 Task: Find connections with filter location San Diego with filter topic #Entrepreneurswith filter profile language German with filter current company Flipkart with filter school Godavari Institute of Engineering & Technology (GIET), NH-5, Chaitanya nagar, Velaguvanda Village, Rajanagaram(M),Rajahmundry,PIN- 533296 (CC-55) with filter industry Apparel Manufacturing with filter service category Graphic Design with filter keywords title Recruiter
Action: Mouse moved to (565, 74)
Screenshot: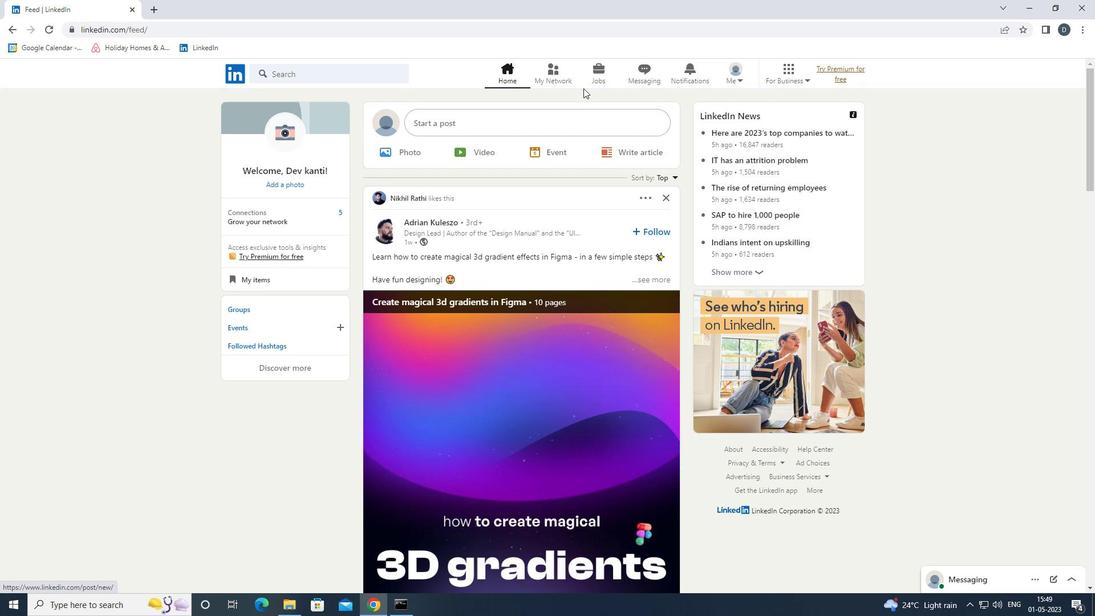 
Action: Mouse pressed left at (565, 74)
Screenshot: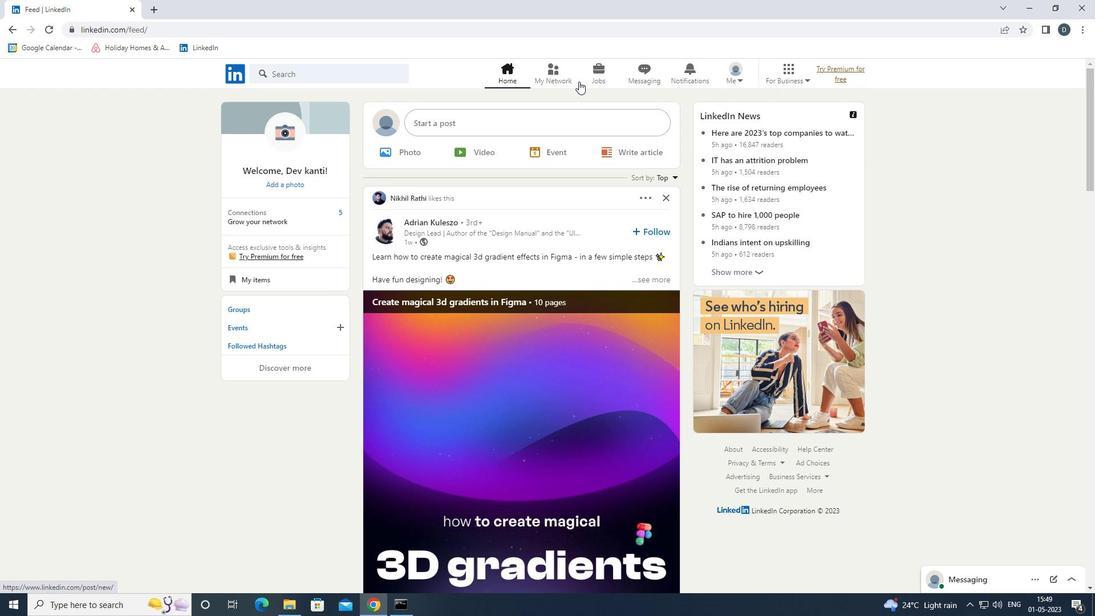 
Action: Mouse moved to (376, 136)
Screenshot: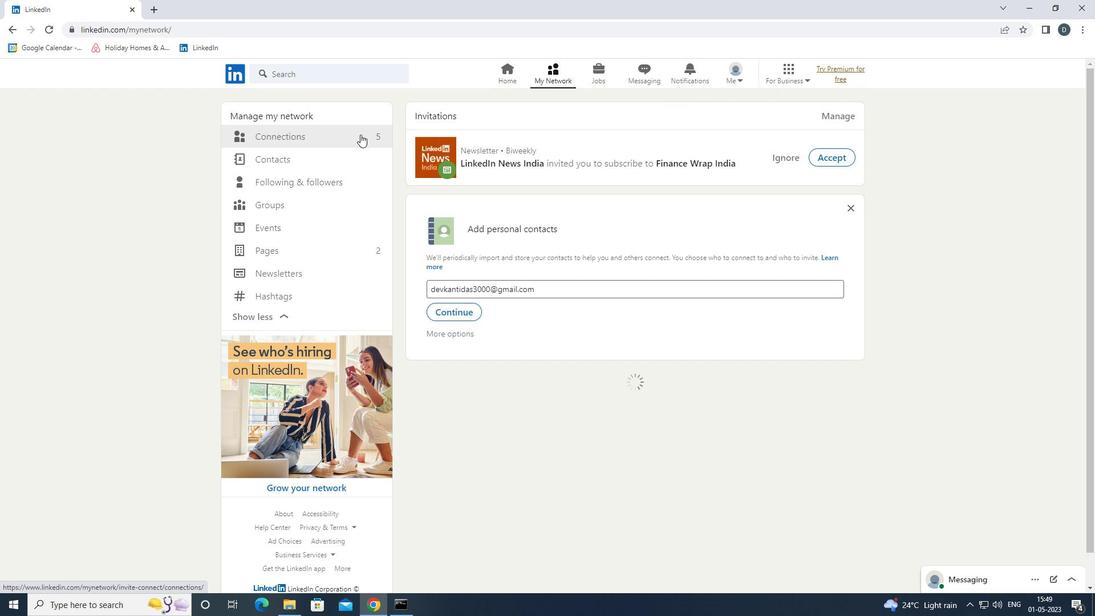 
Action: Mouse pressed left at (376, 136)
Screenshot: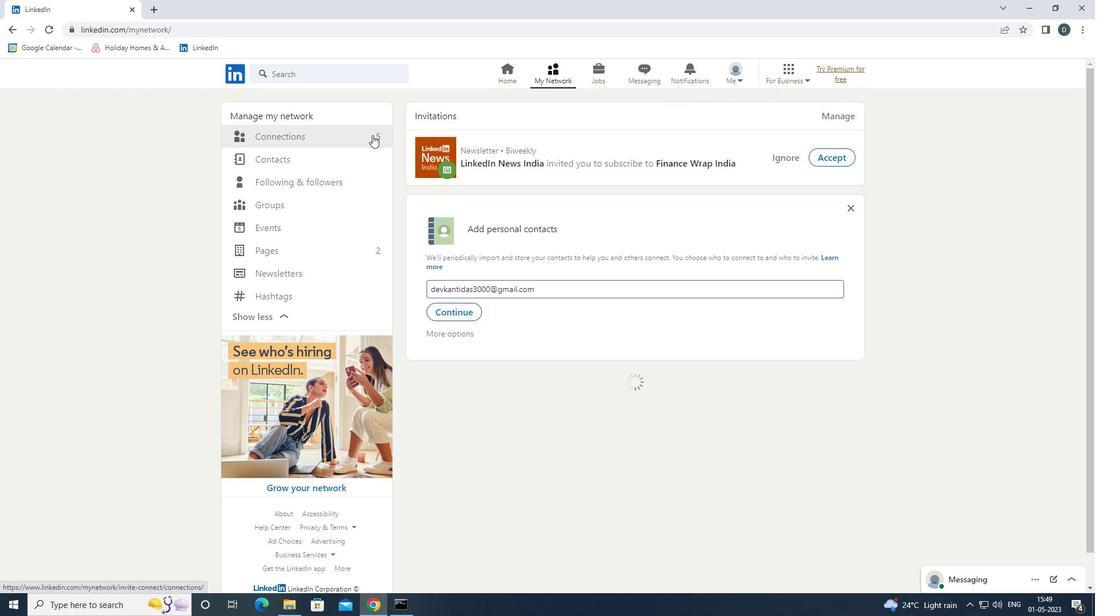 
Action: Mouse moved to (619, 139)
Screenshot: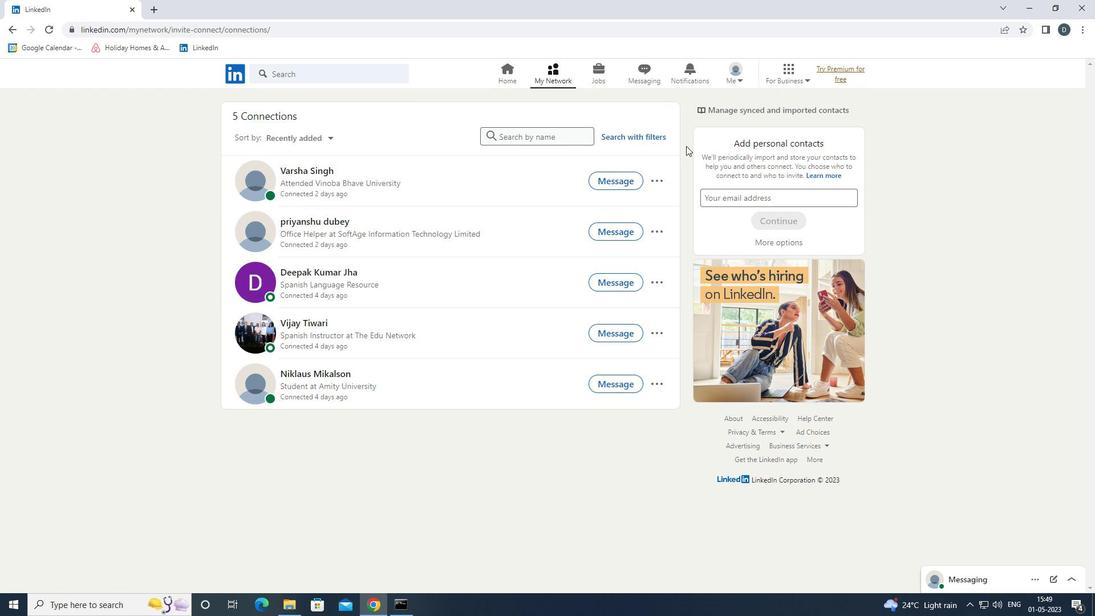 
Action: Mouse pressed left at (619, 139)
Screenshot: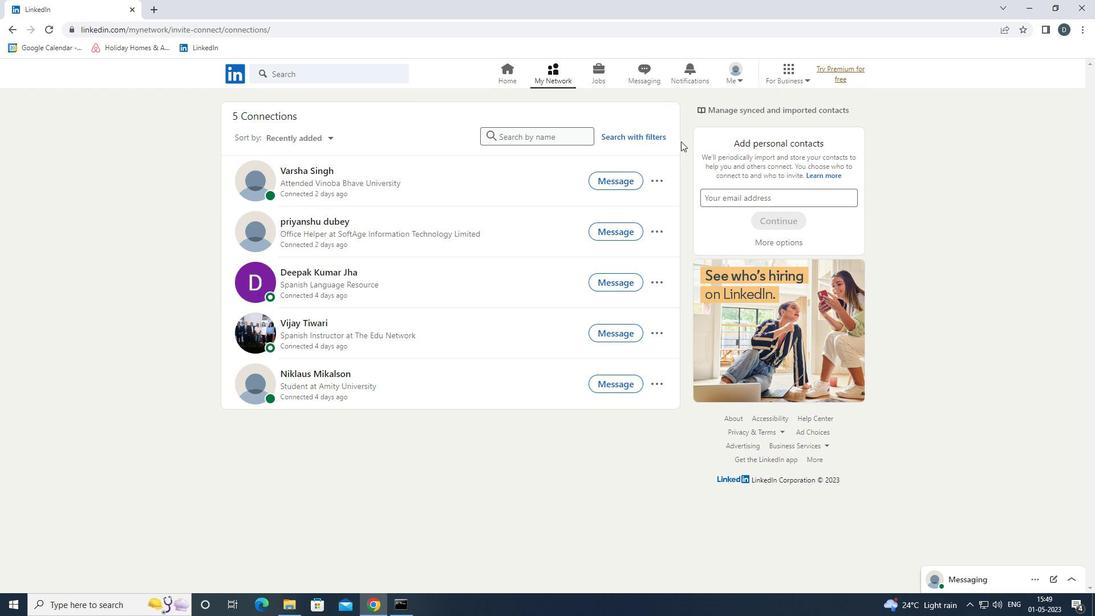 
Action: Mouse moved to (586, 105)
Screenshot: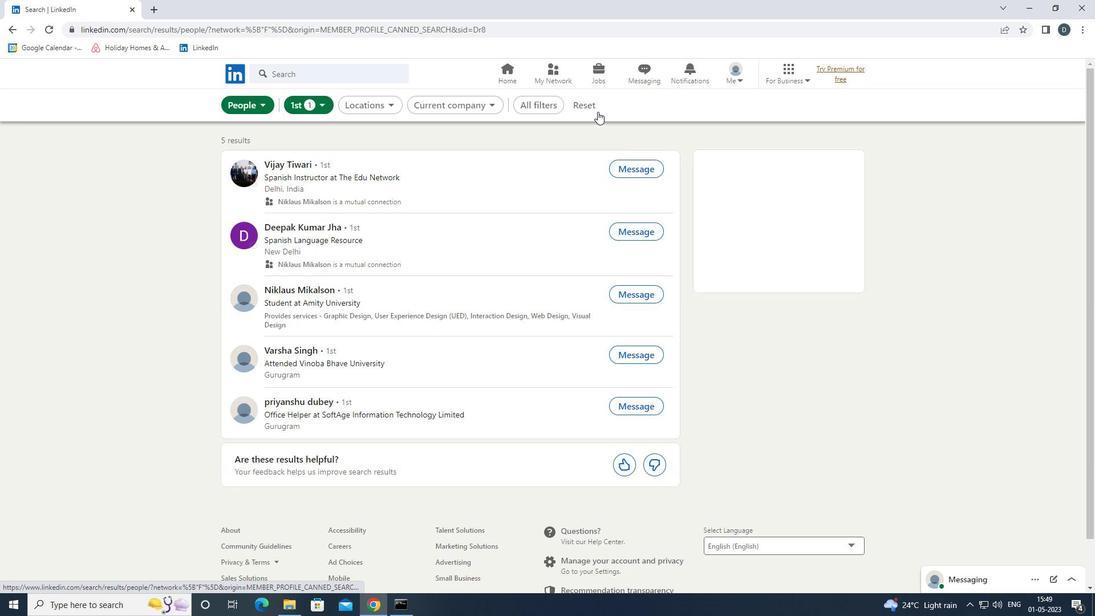 
Action: Mouse pressed left at (586, 105)
Screenshot: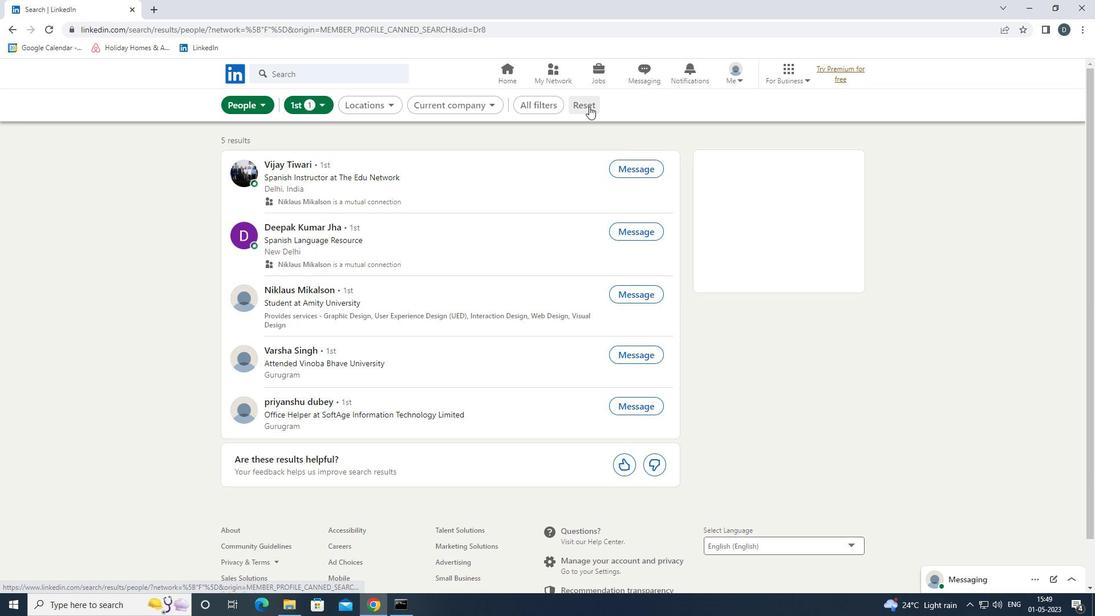 
Action: Mouse moved to (565, 105)
Screenshot: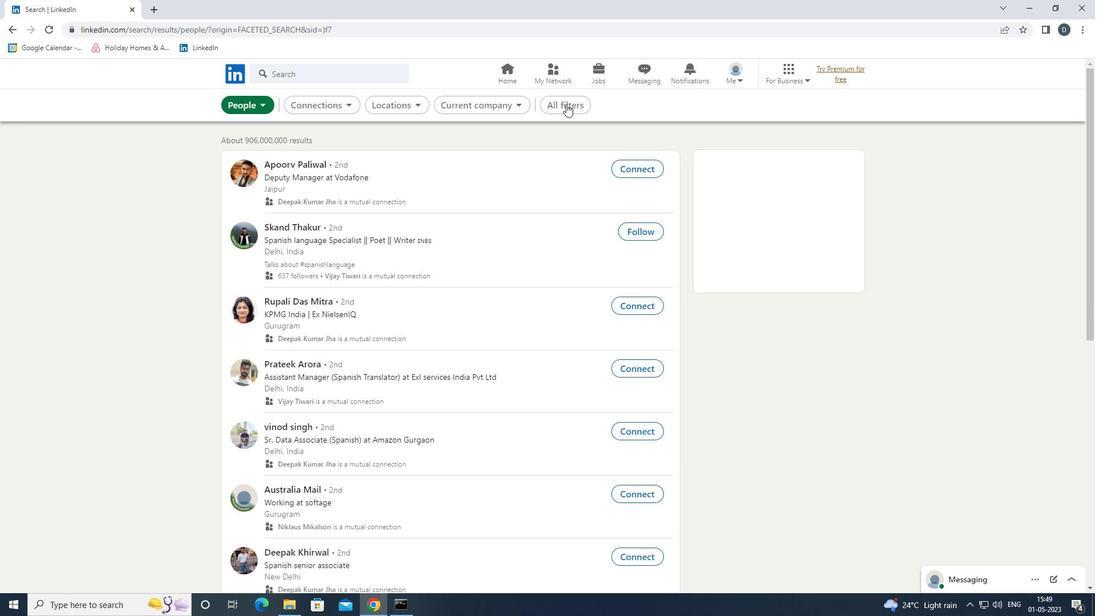 
Action: Mouse pressed left at (565, 105)
Screenshot: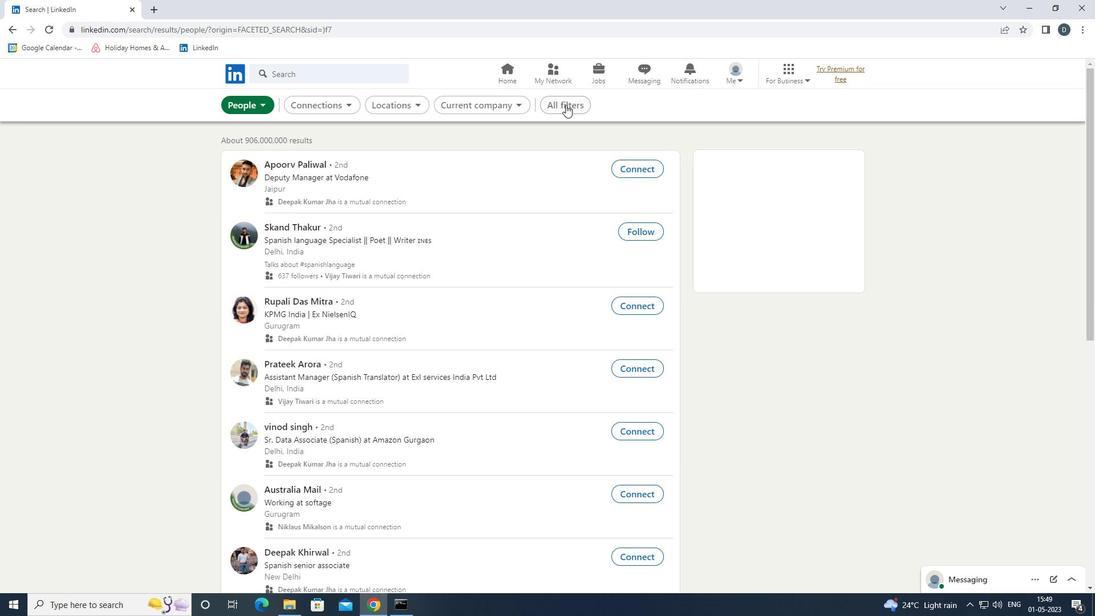 
Action: Mouse moved to (925, 336)
Screenshot: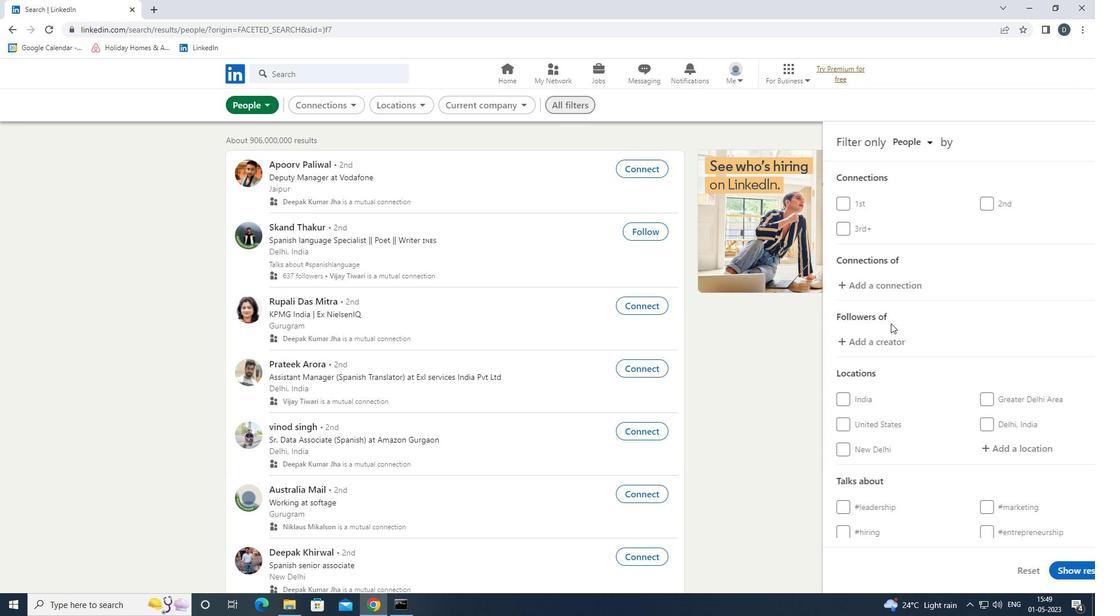 
Action: Mouse scrolled (925, 336) with delta (0, 0)
Screenshot: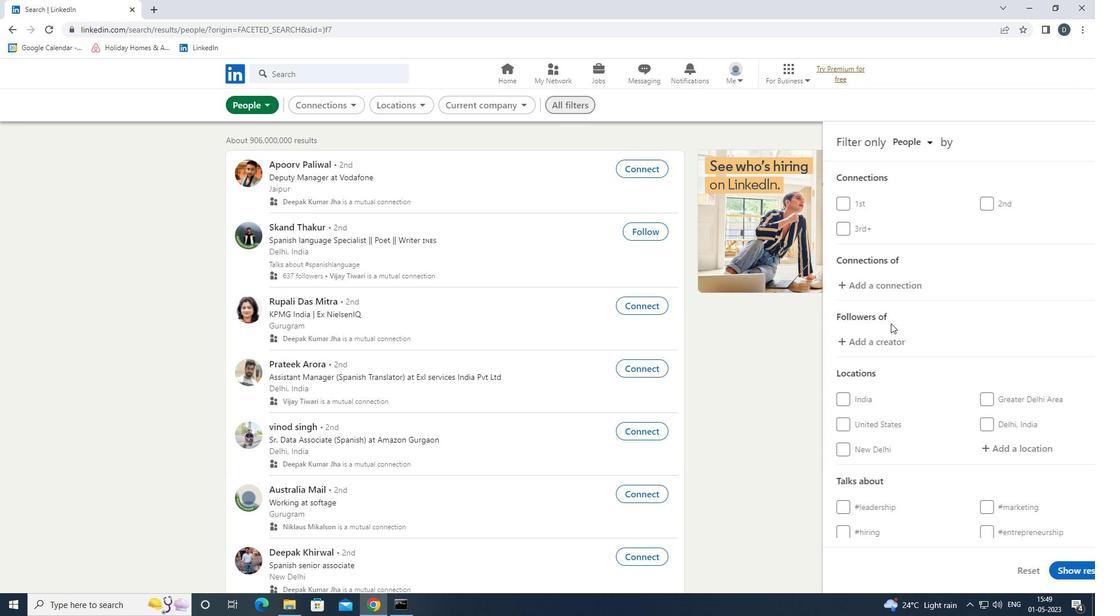 
Action: Mouse moved to (926, 338)
Screenshot: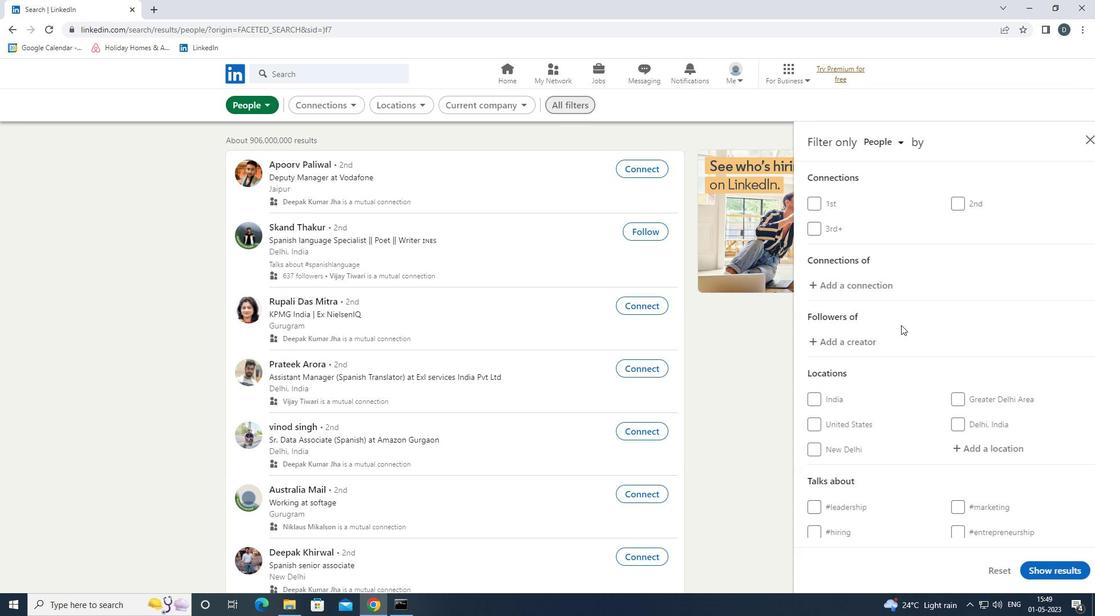 
Action: Mouse scrolled (926, 337) with delta (0, 0)
Screenshot: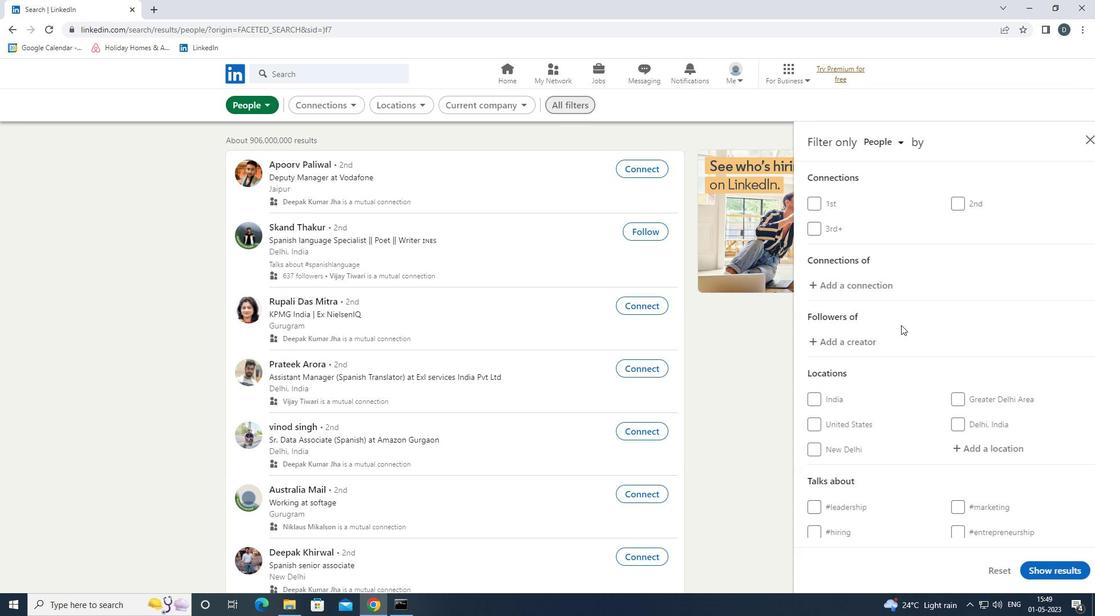 
Action: Mouse moved to (987, 326)
Screenshot: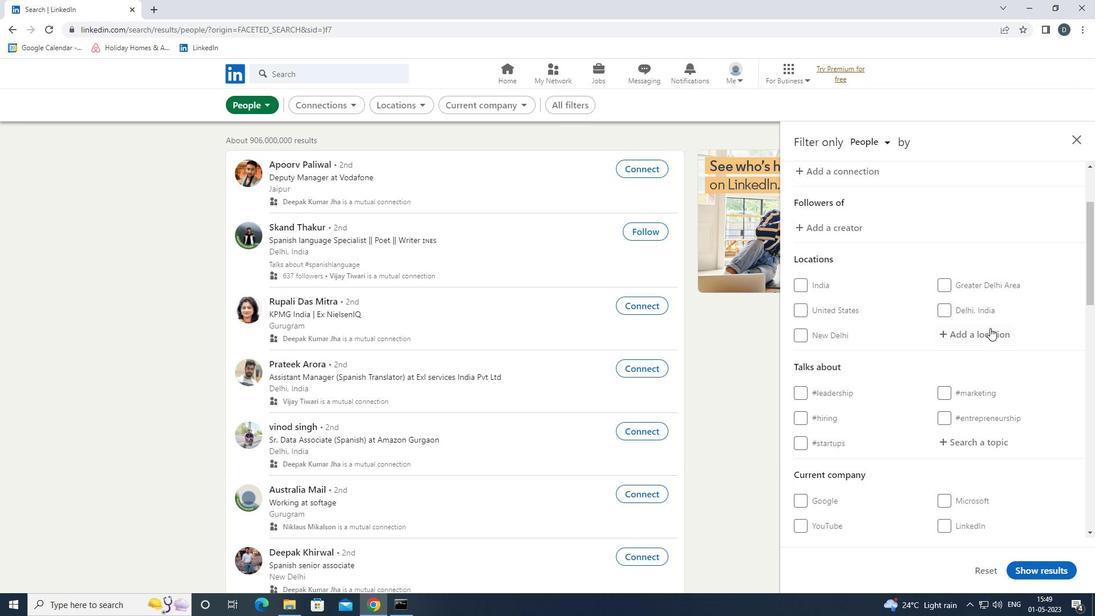 
Action: Mouse pressed left at (987, 326)
Screenshot: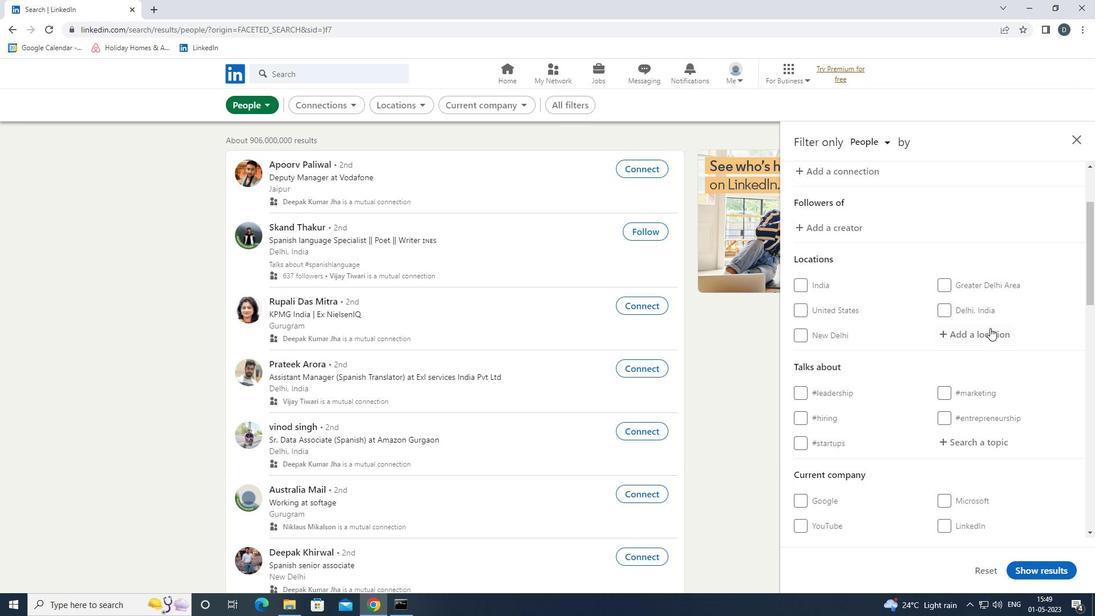 
Action: Mouse moved to (979, 342)
Screenshot: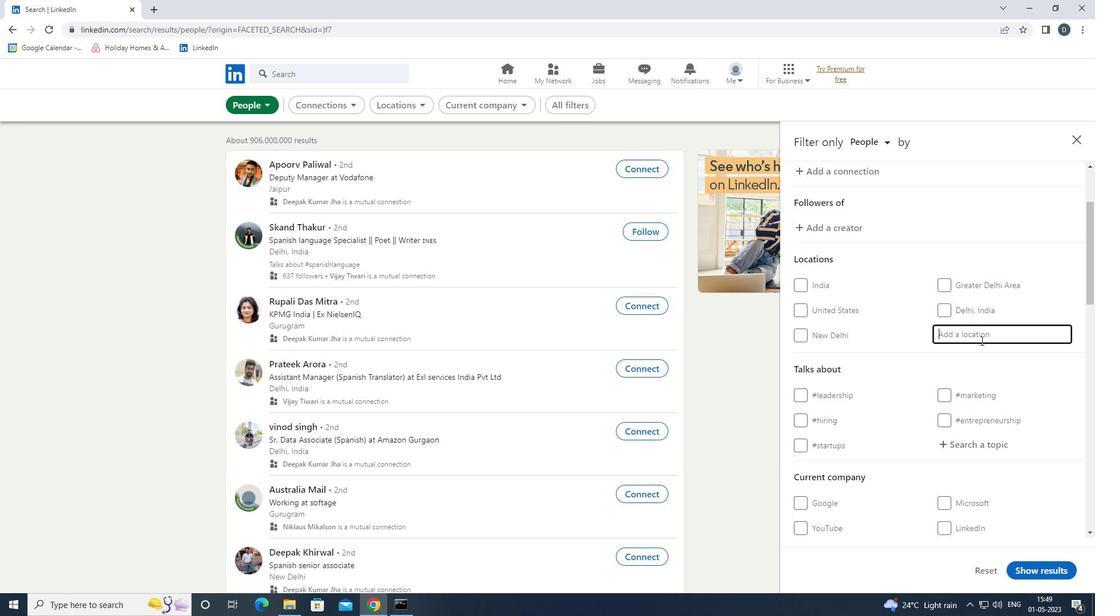 
Action: Key pressed <Key.shift>SAN<Key.space><Key.shift>DIEGO<Key.down><Key.enter>
Screenshot: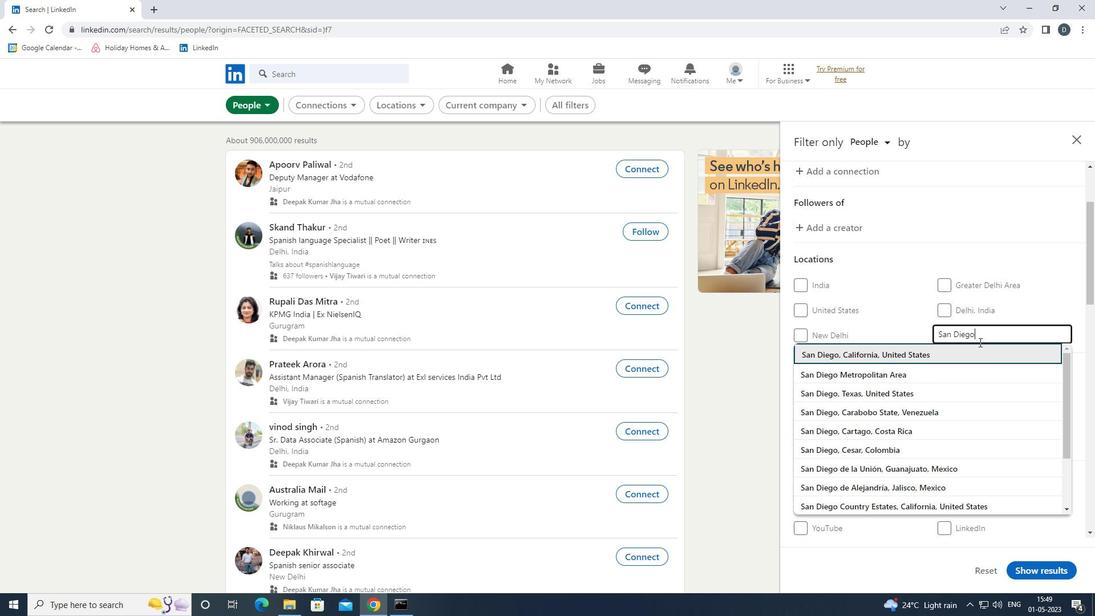 
Action: Mouse scrolled (979, 341) with delta (0, 0)
Screenshot: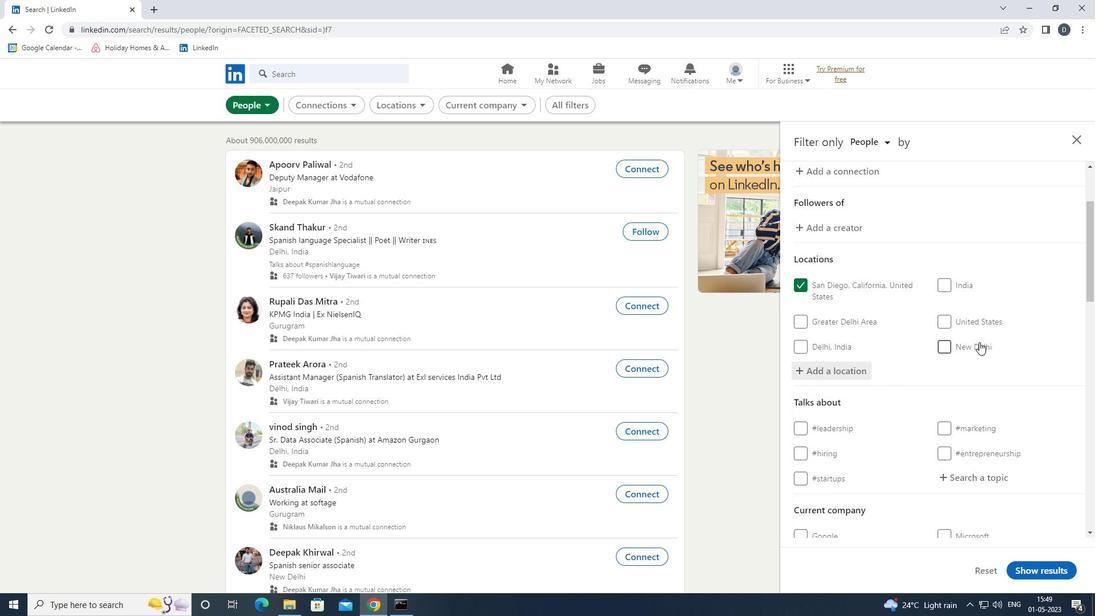 
Action: Mouse scrolled (979, 341) with delta (0, 0)
Screenshot: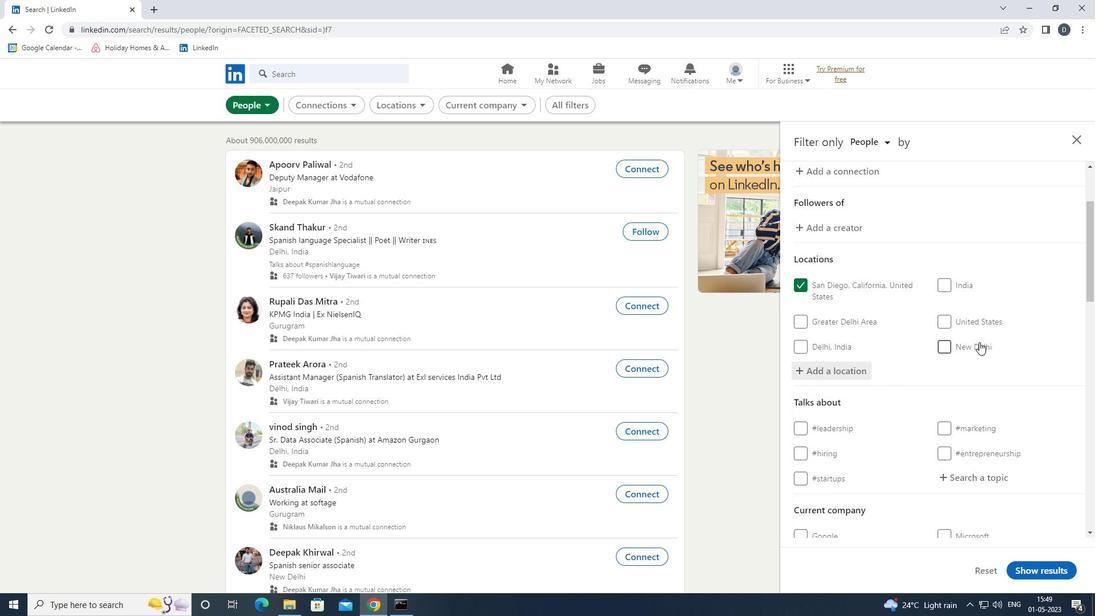 
Action: Mouse moved to (969, 369)
Screenshot: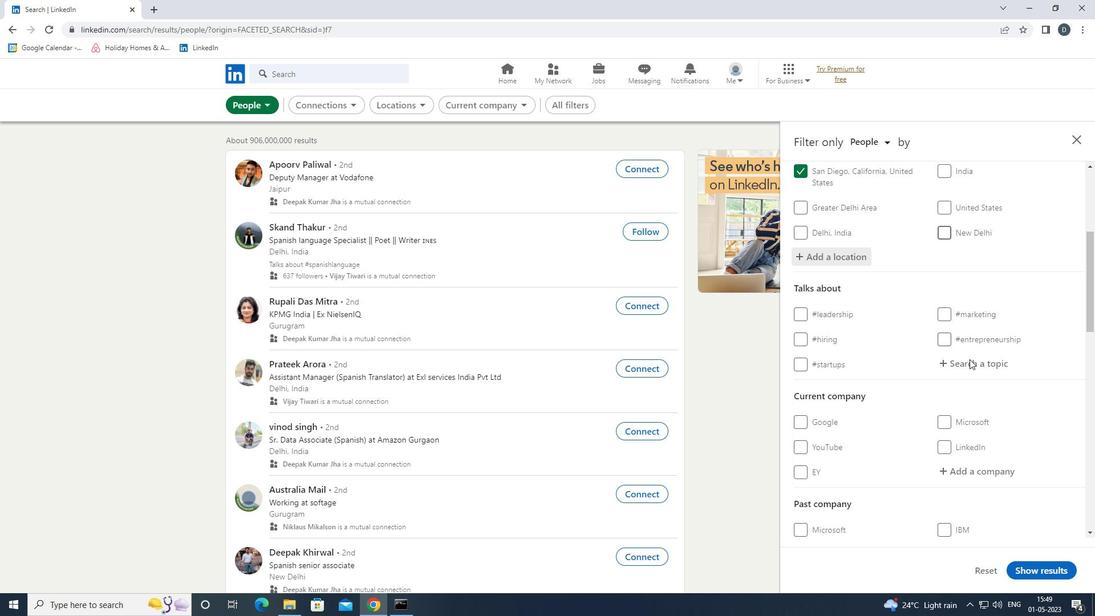 
Action: Mouse pressed left at (969, 369)
Screenshot: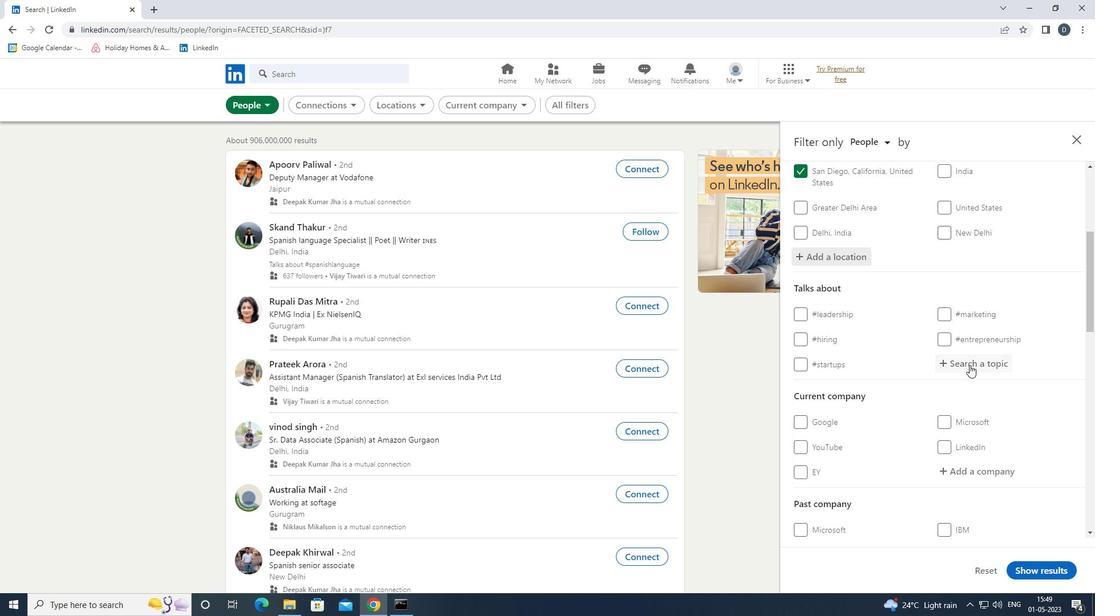 
Action: Key pressed <Key.shift><Key.shift>ENTREPRENEUR
Screenshot: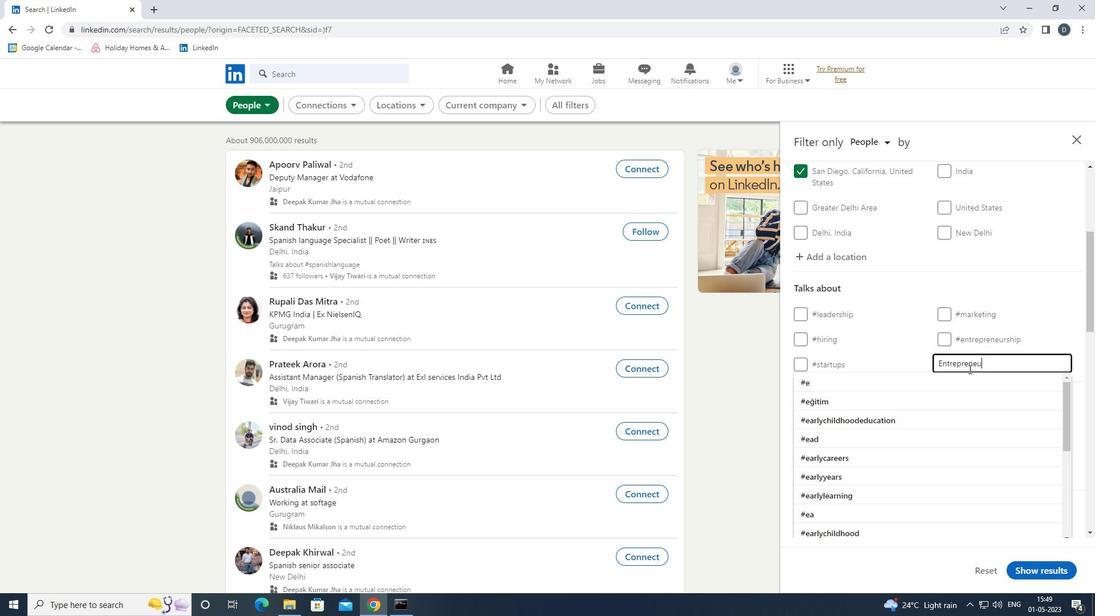 
Action: Mouse moved to (955, 375)
Screenshot: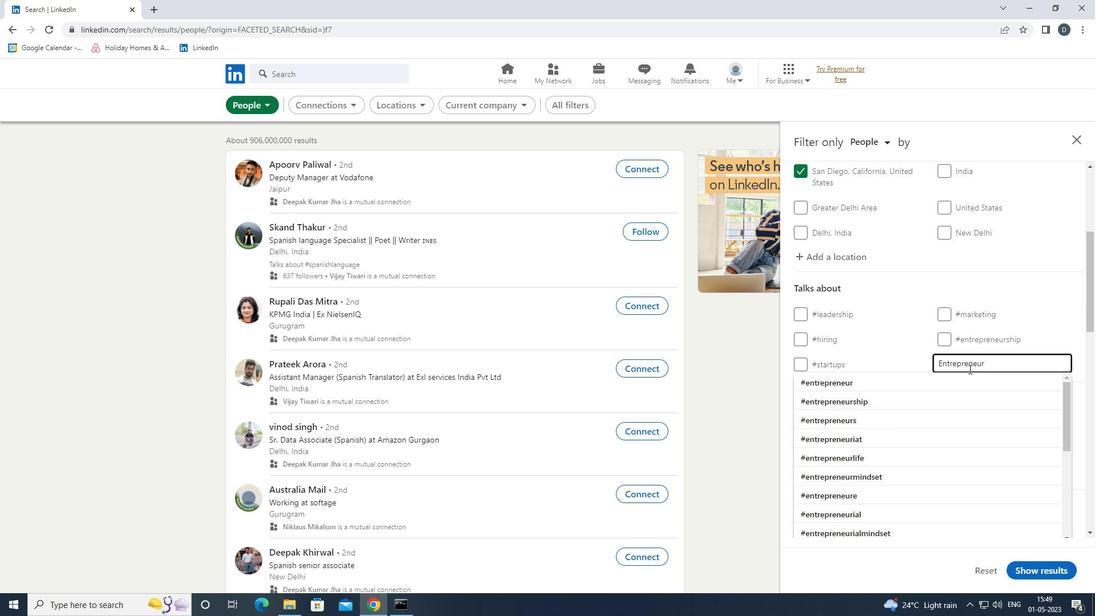 
Action: Mouse pressed left at (955, 375)
Screenshot: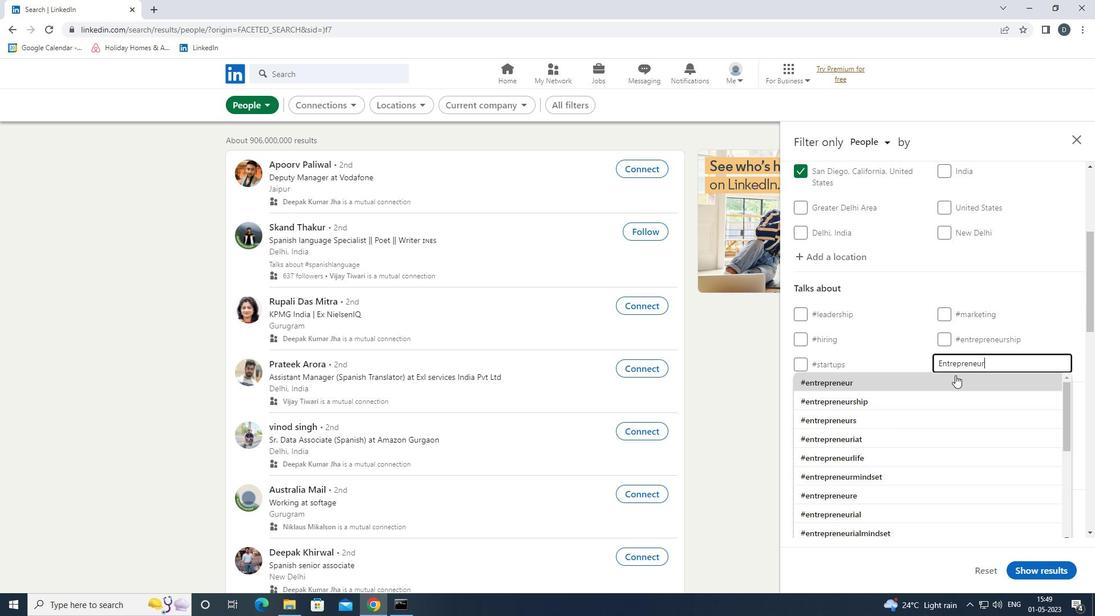 
Action: Mouse scrolled (955, 374) with delta (0, 0)
Screenshot: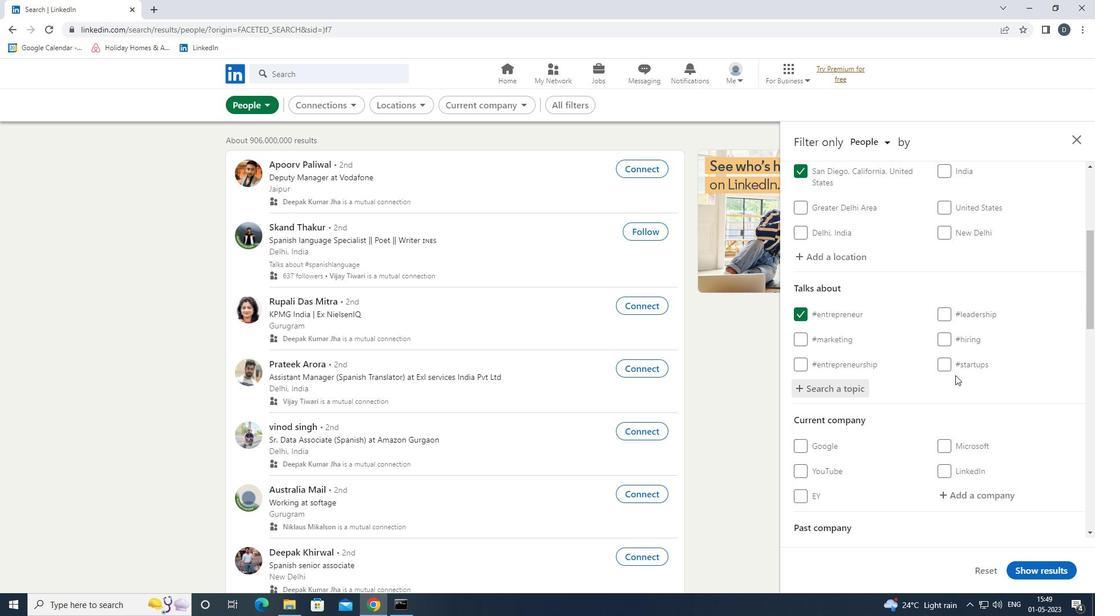 
Action: Mouse scrolled (955, 374) with delta (0, 0)
Screenshot: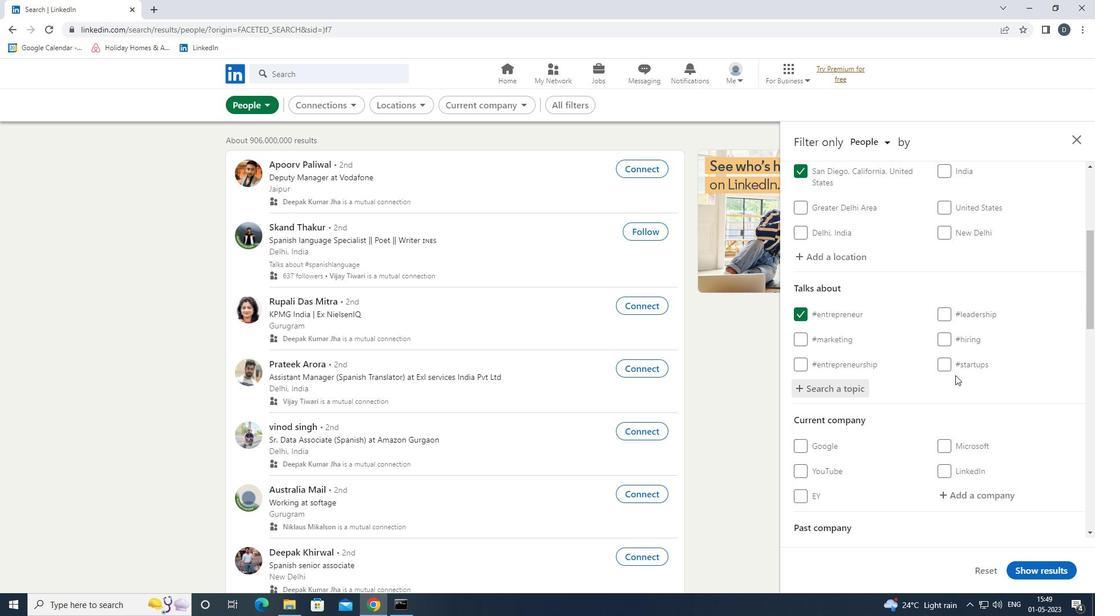 
Action: Mouse scrolled (955, 374) with delta (0, 0)
Screenshot: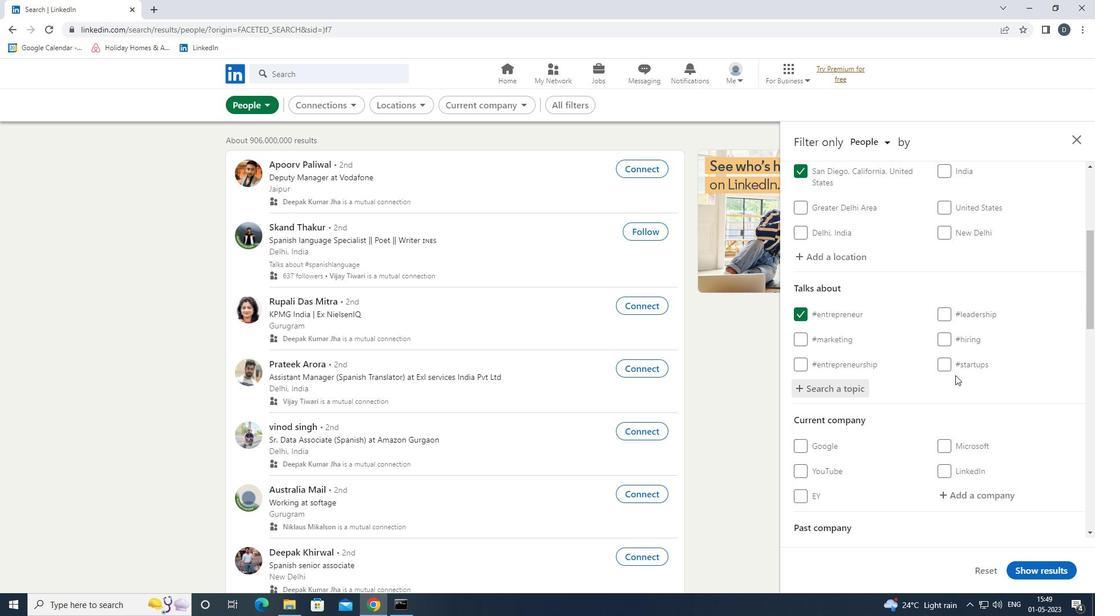 
Action: Mouse scrolled (955, 374) with delta (0, 0)
Screenshot: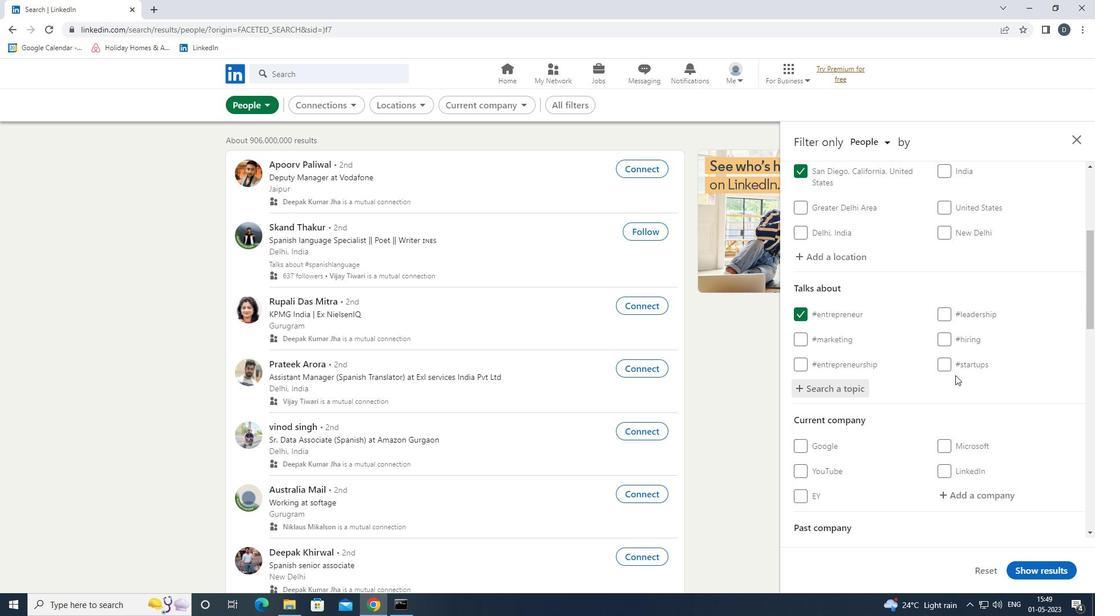 
Action: Mouse moved to (978, 336)
Screenshot: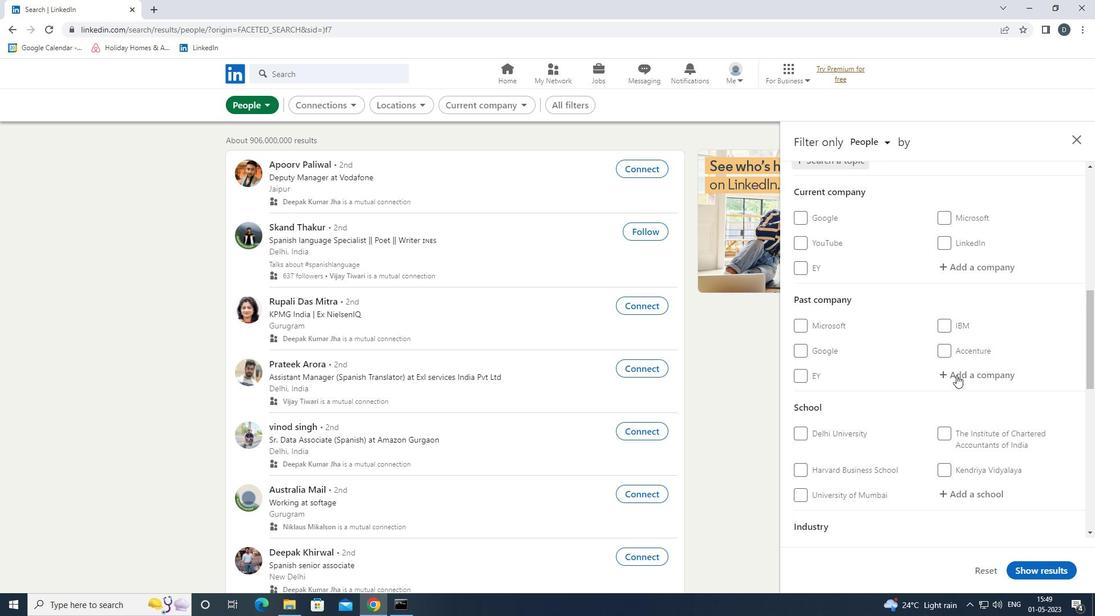 
Action: Mouse scrolled (978, 336) with delta (0, 0)
Screenshot: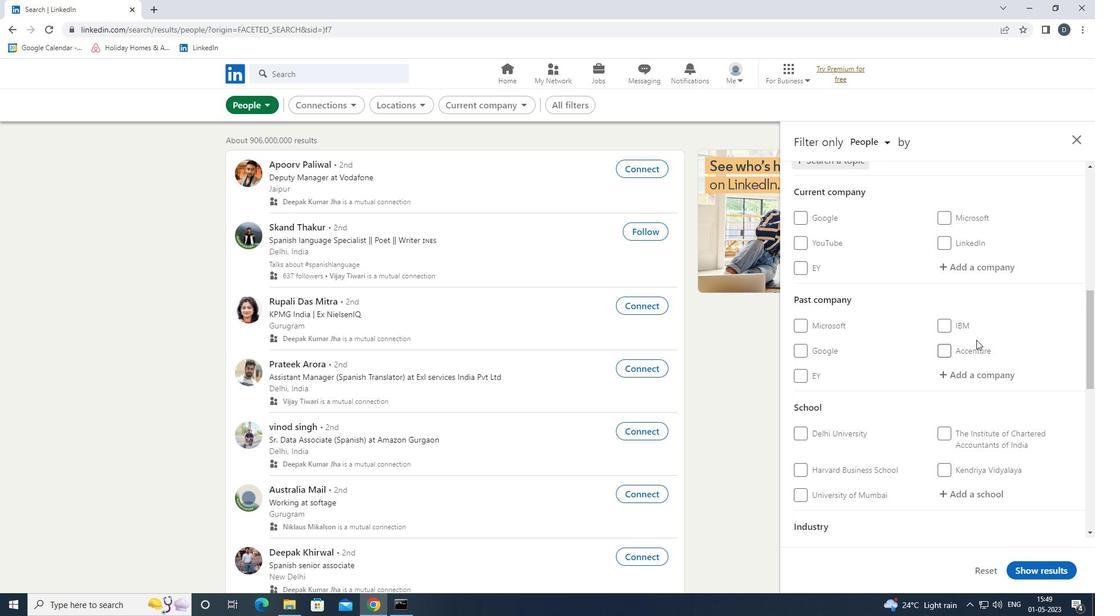 
Action: Mouse scrolled (978, 336) with delta (0, 0)
Screenshot: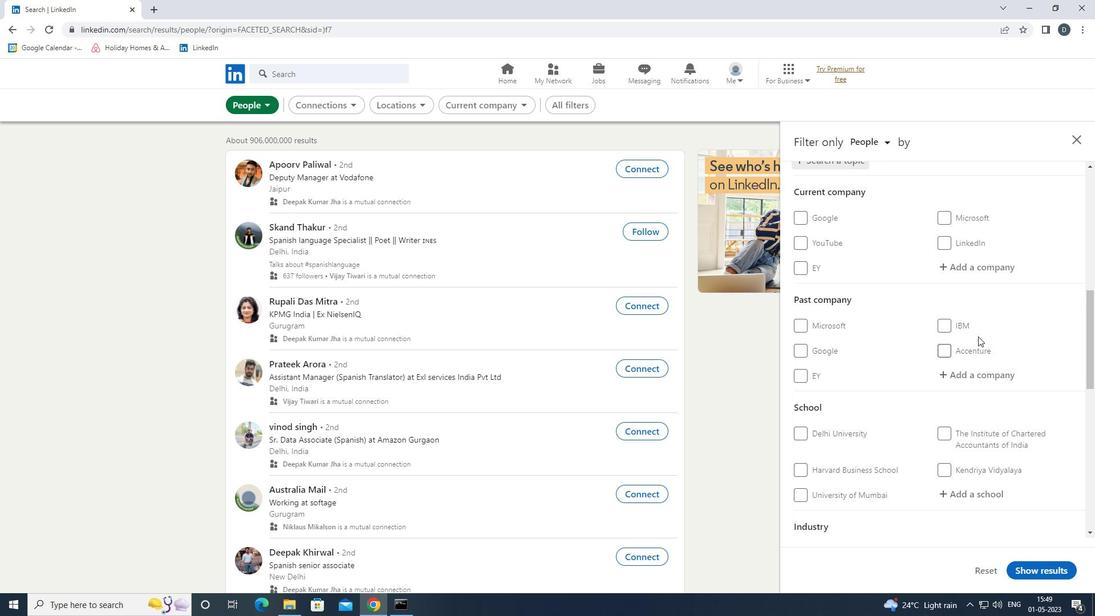 
Action: Mouse scrolled (978, 336) with delta (0, 0)
Screenshot: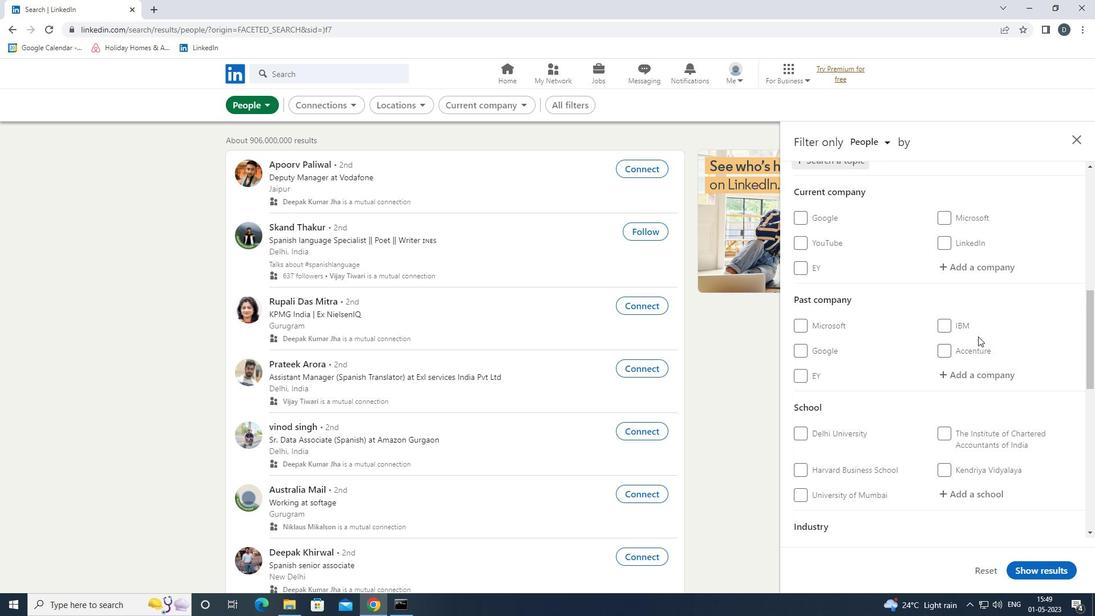 
Action: Mouse scrolled (978, 336) with delta (0, 0)
Screenshot: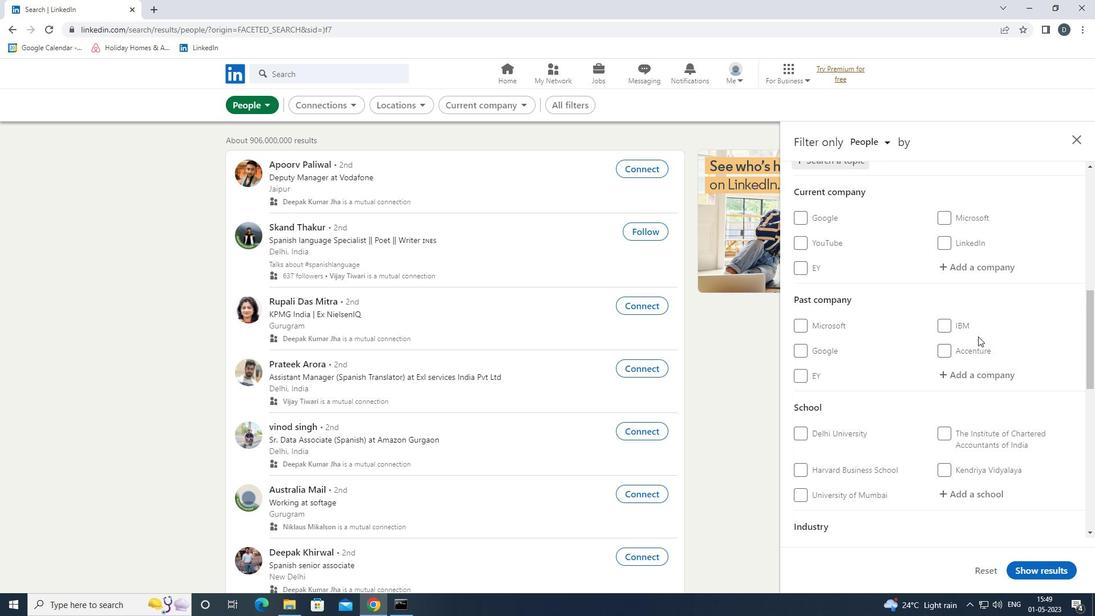 
Action: Mouse moved to (856, 401)
Screenshot: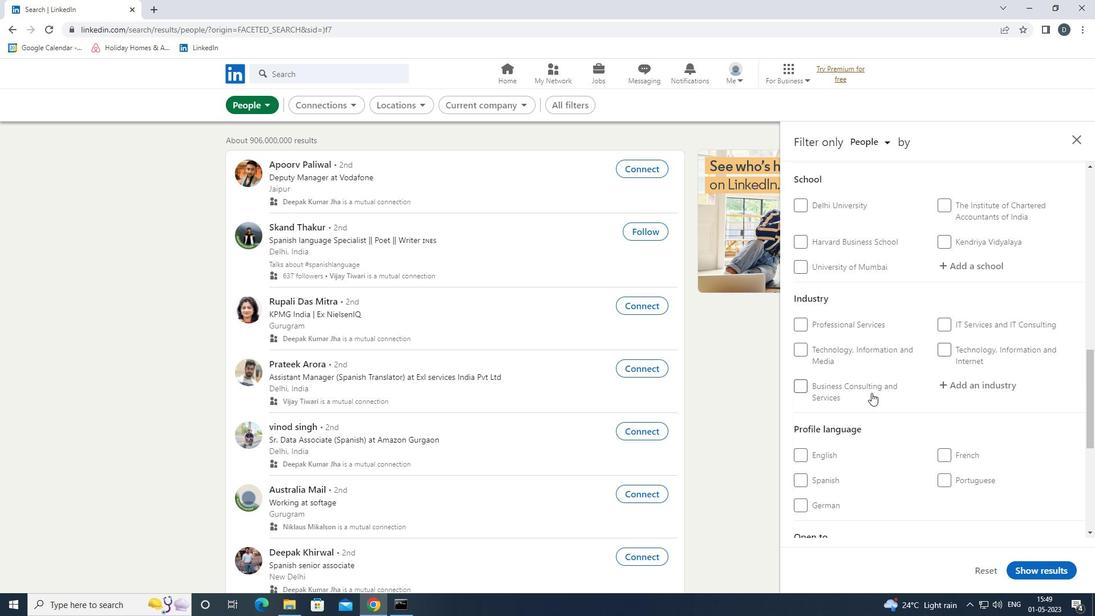 
Action: Mouse scrolled (856, 400) with delta (0, 0)
Screenshot: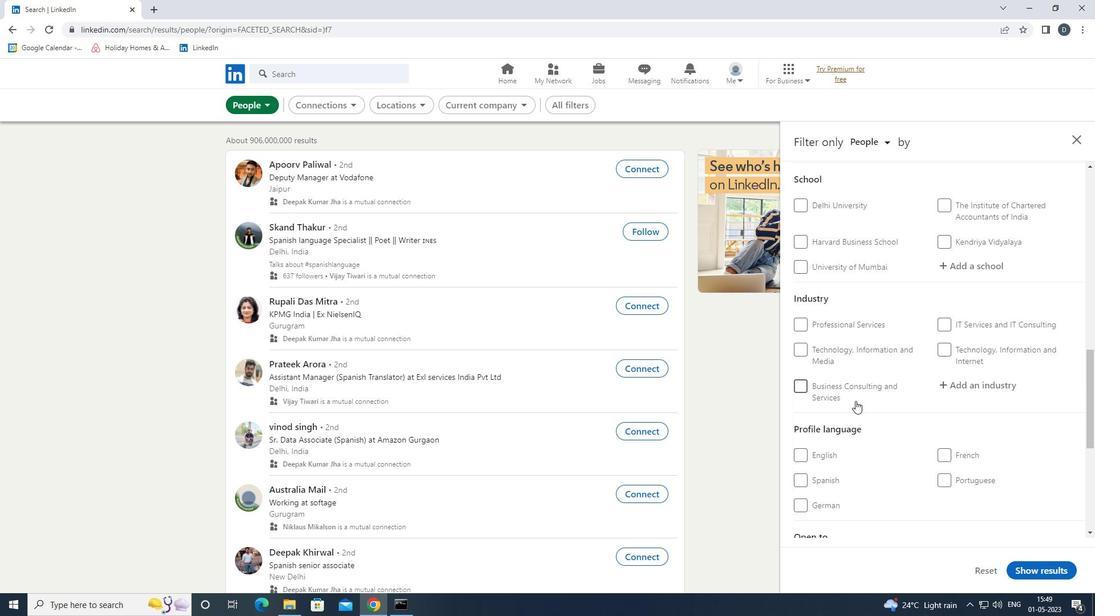 
Action: Mouse moved to (830, 448)
Screenshot: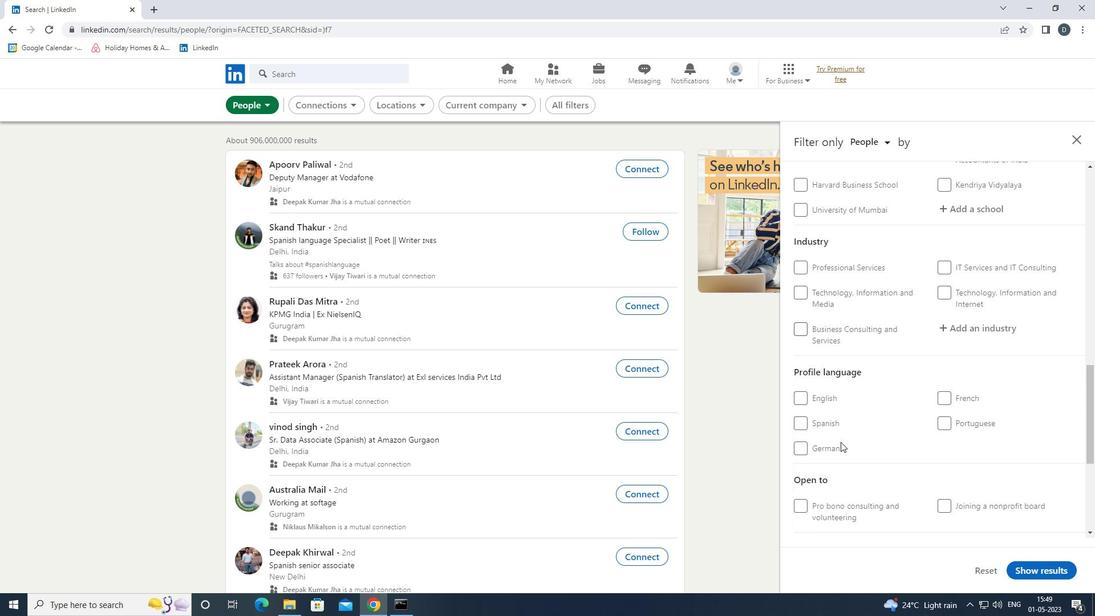 
Action: Mouse pressed left at (830, 448)
Screenshot: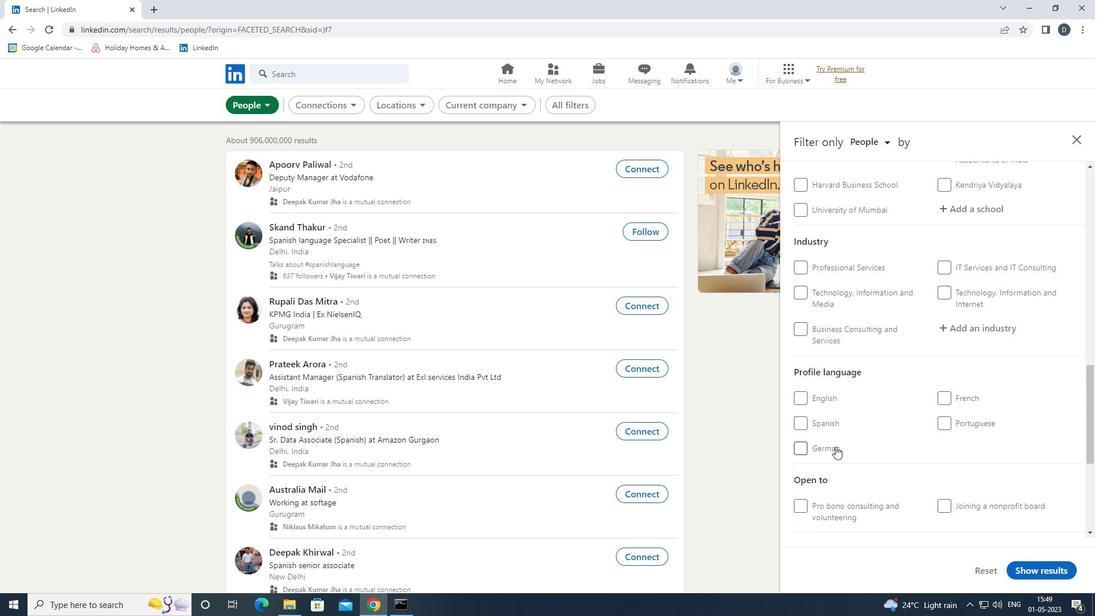 
Action: Mouse moved to (894, 436)
Screenshot: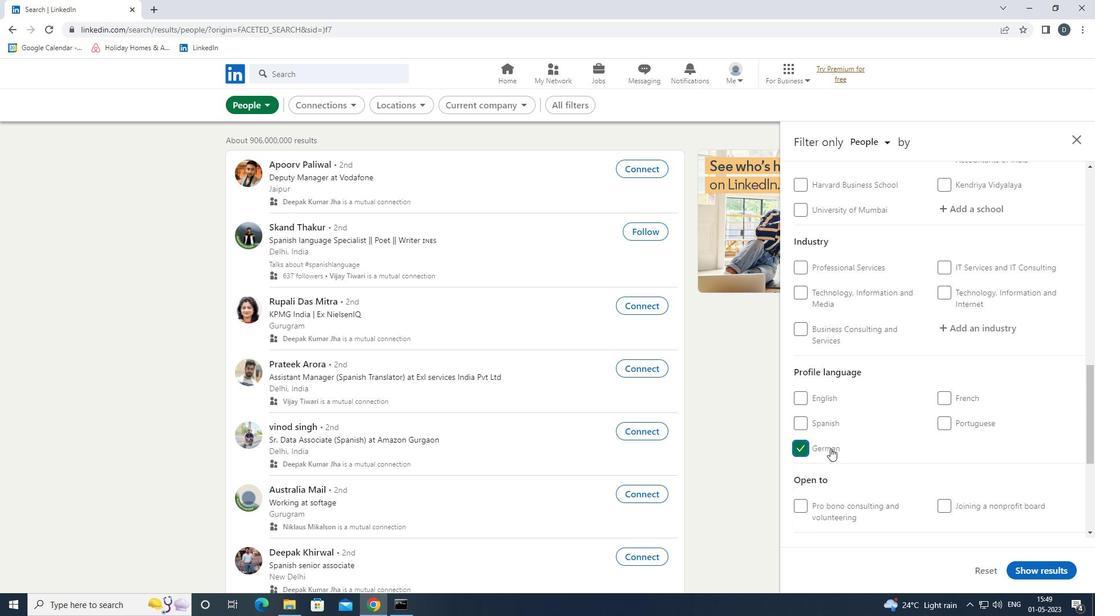 
Action: Mouse scrolled (894, 436) with delta (0, 0)
Screenshot: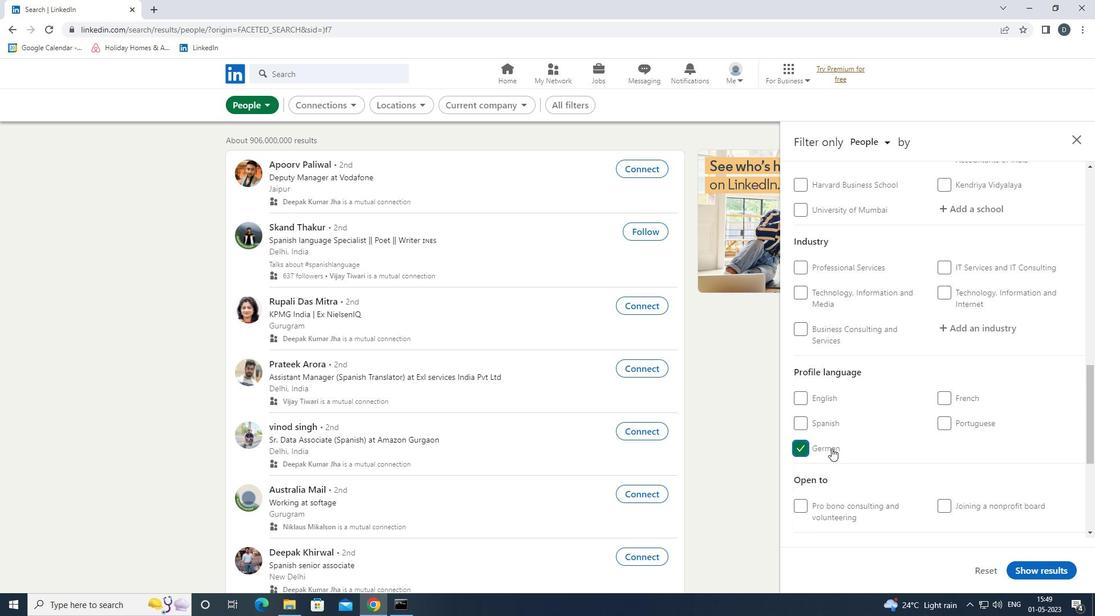 
Action: Mouse scrolled (894, 436) with delta (0, 0)
Screenshot: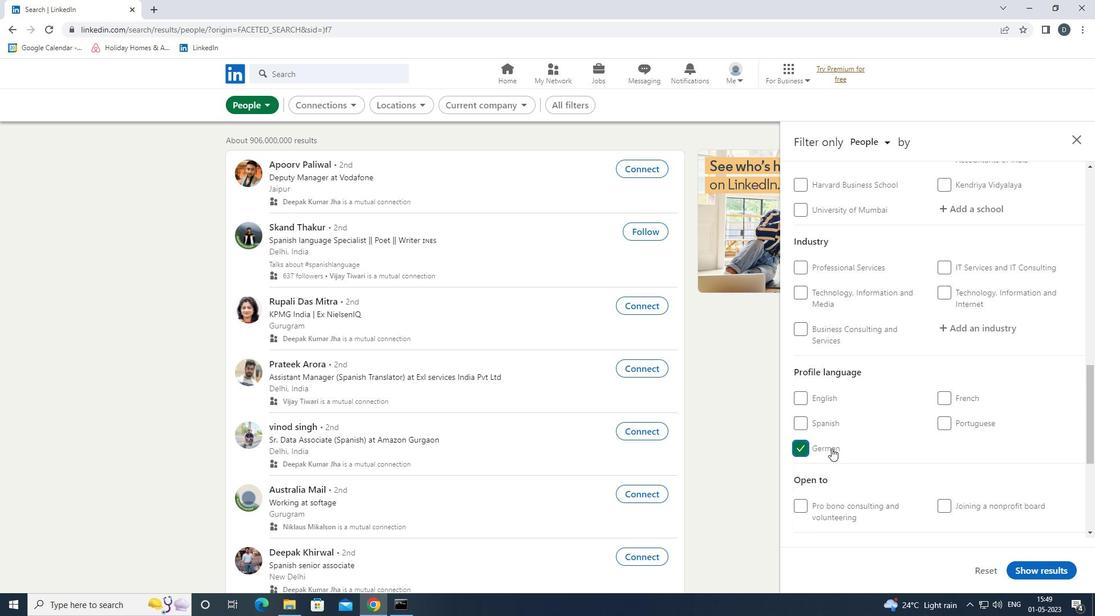 
Action: Mouse scrolled (894, 436) with delta (0, 0)
Screenshot: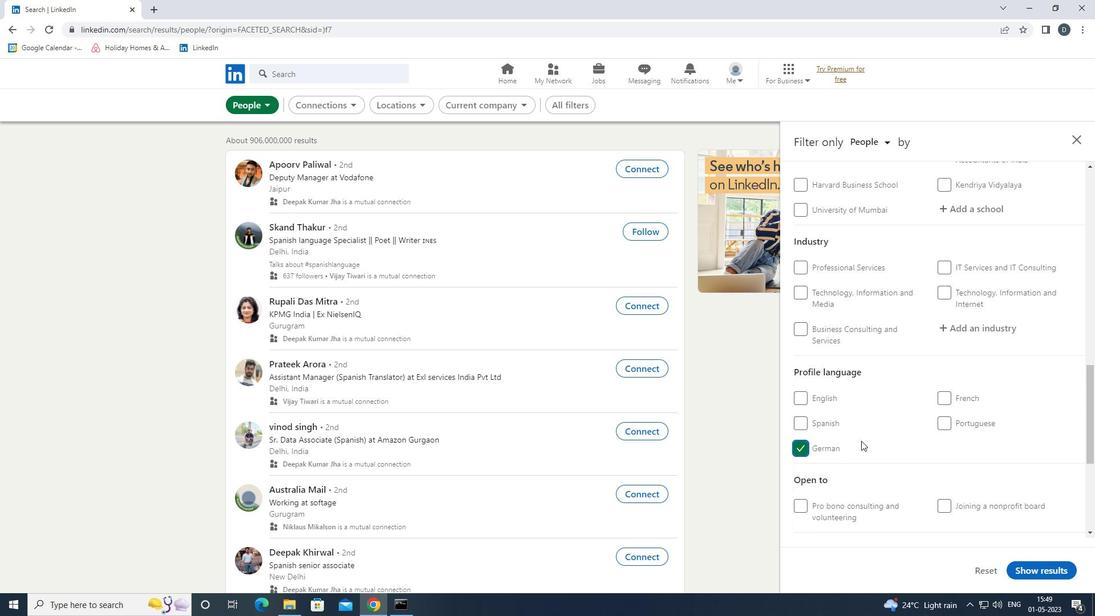 
Action: Mouse scrolled (894, 436) with delta (0, 0)
Screenshot: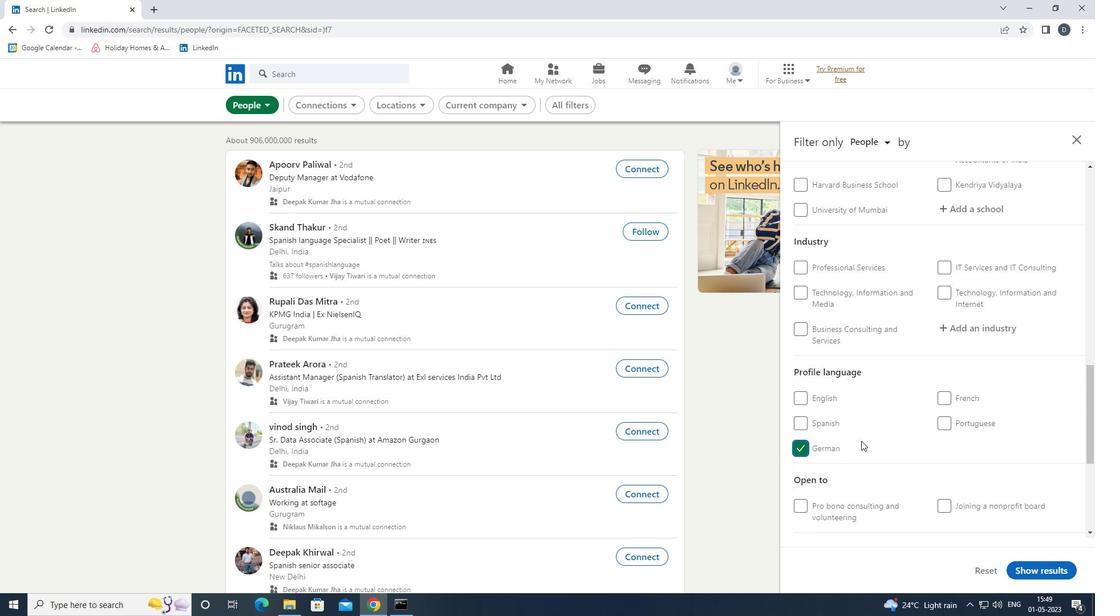 
Action: Mouse scrolled (894, 436) with delta (0, 0)
Screenshot: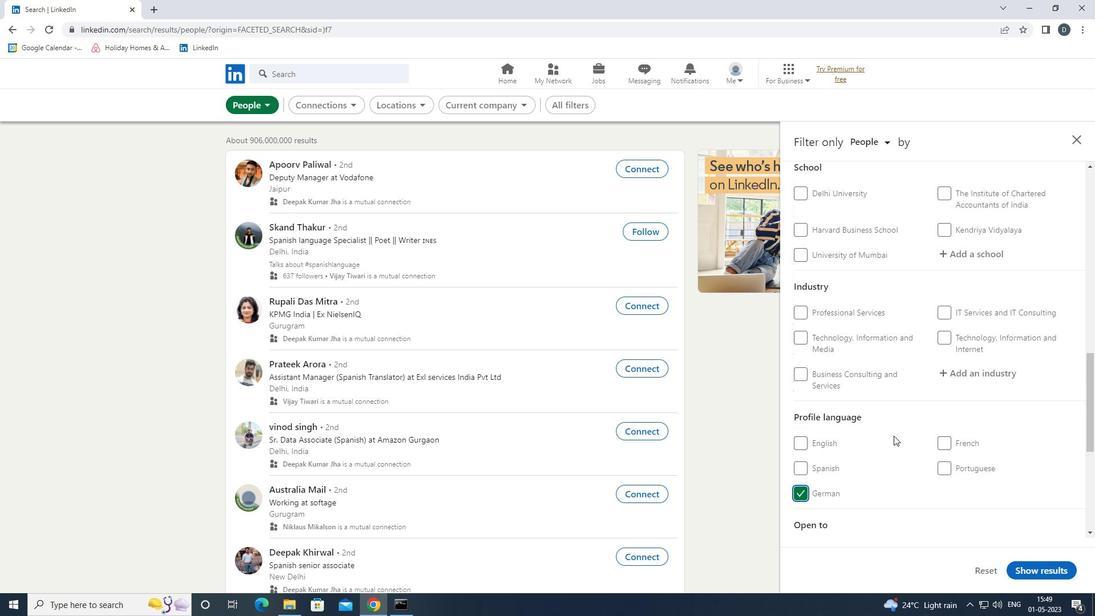 
Action: Mouse scrolled (894, 436) with delta (0, 0)
Screenshot: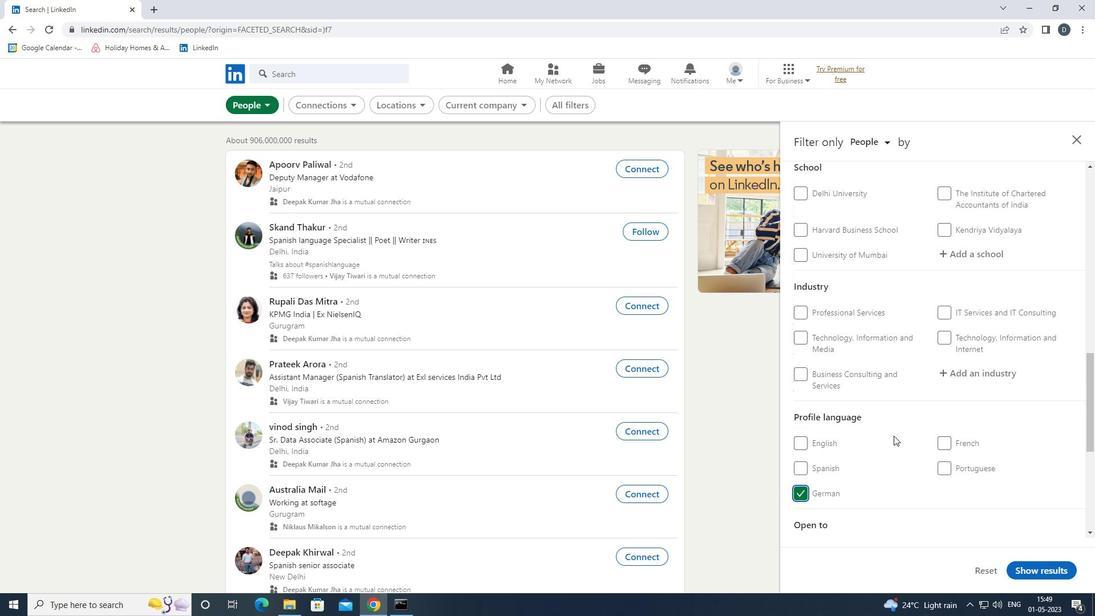 
Action: Mouse moved to (992, 325)
Screenshot: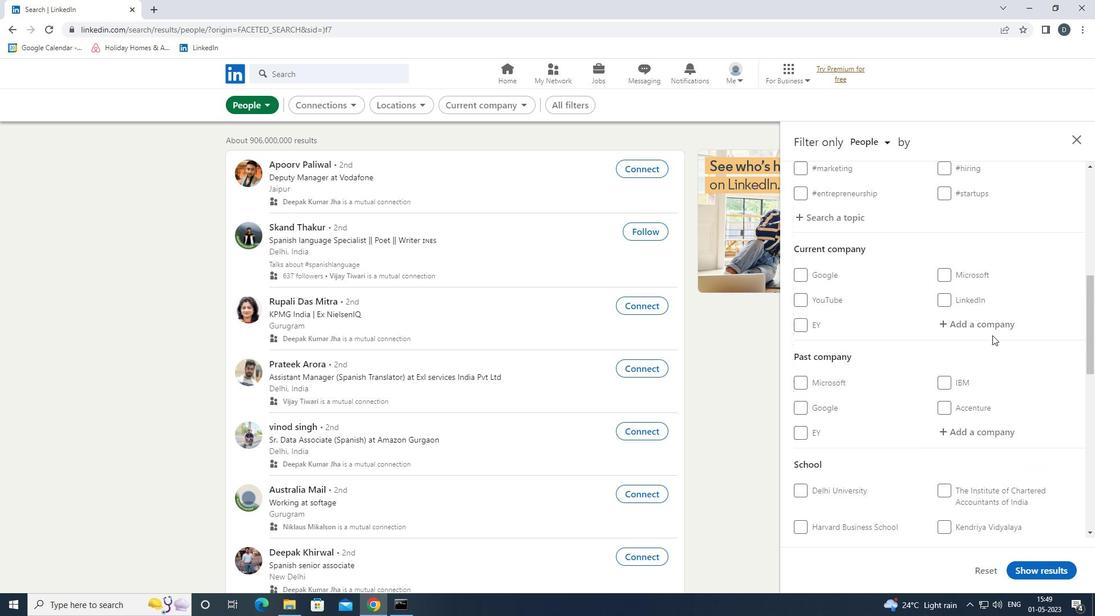 
Action: Mouse pressed left at (992, 325)
Screenshot: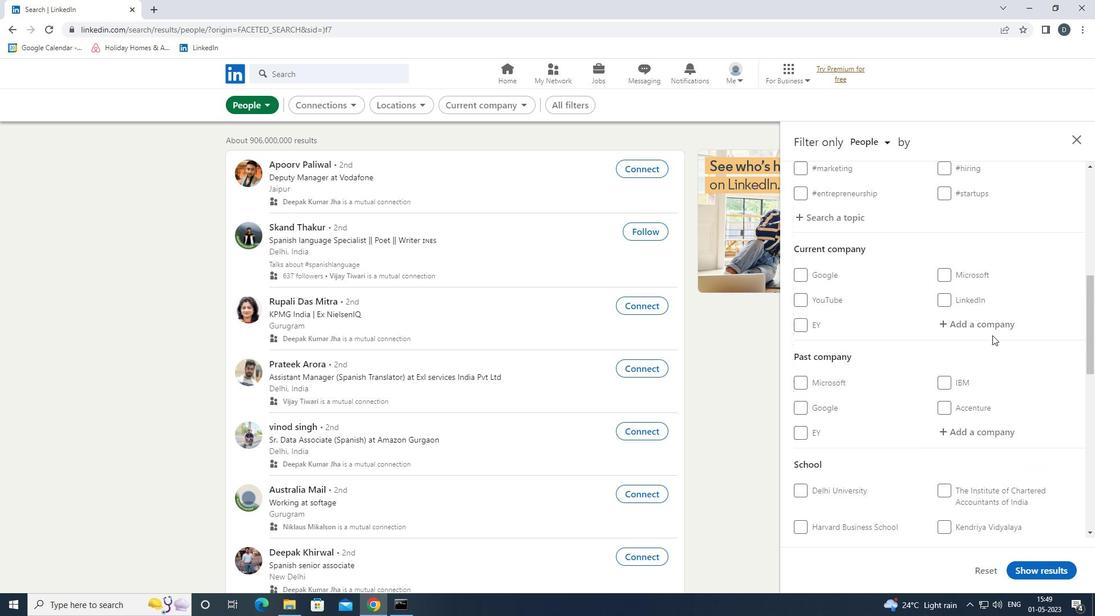 
Action: Key pressed <Key.shift>FLIPKART<Key.down><Key.enter>
Screenshot: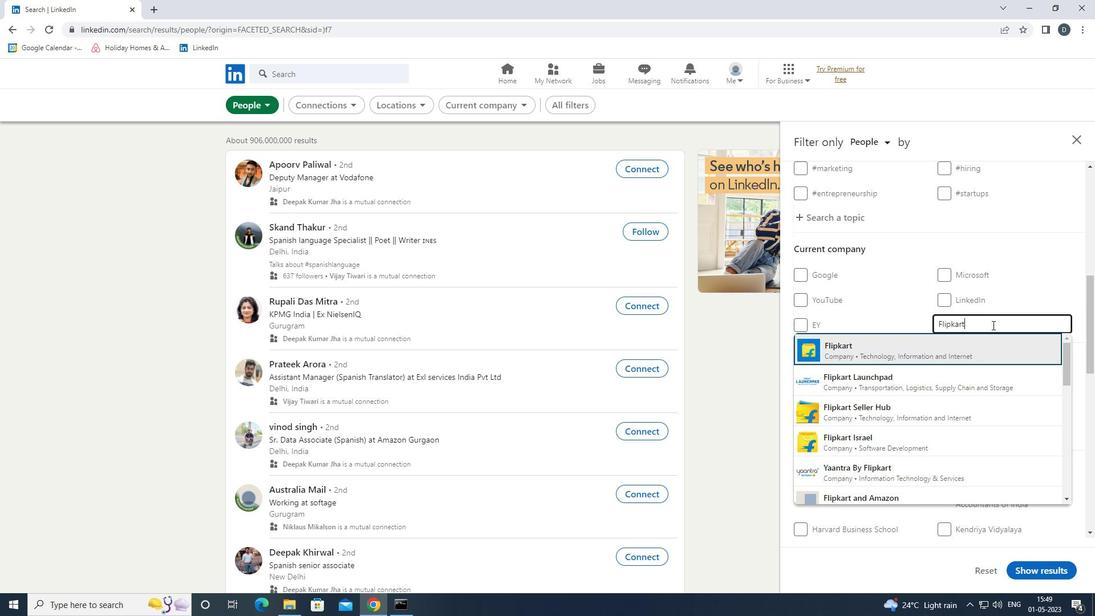 
Action: Mouse moved to (1014, 317)
Screenshot: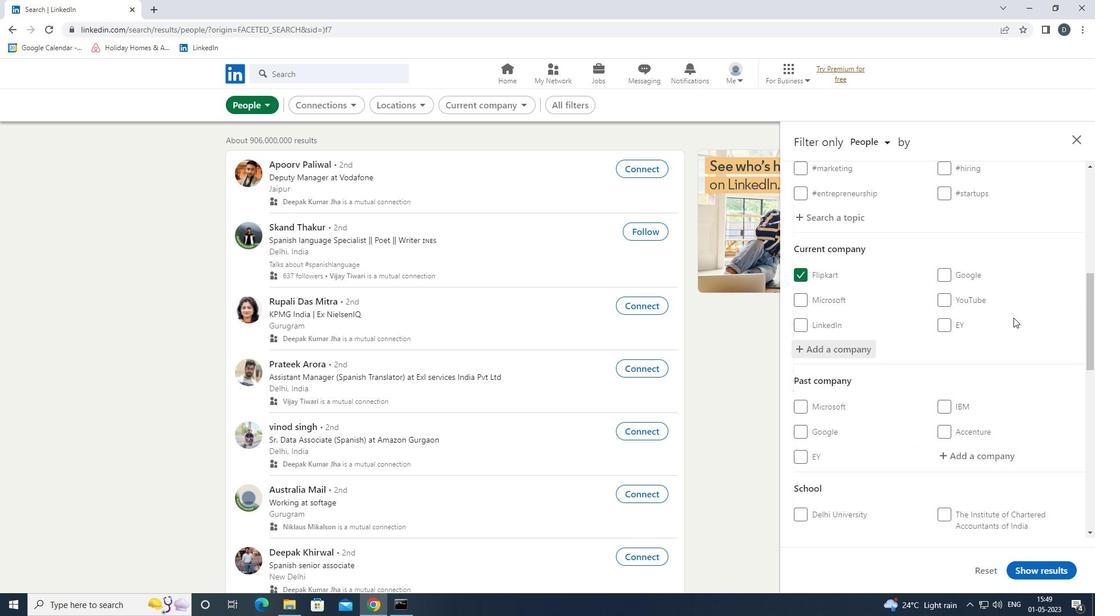 
Action: Mouse scrolled (1014, 317) with delta (0, 0)
Screenshot: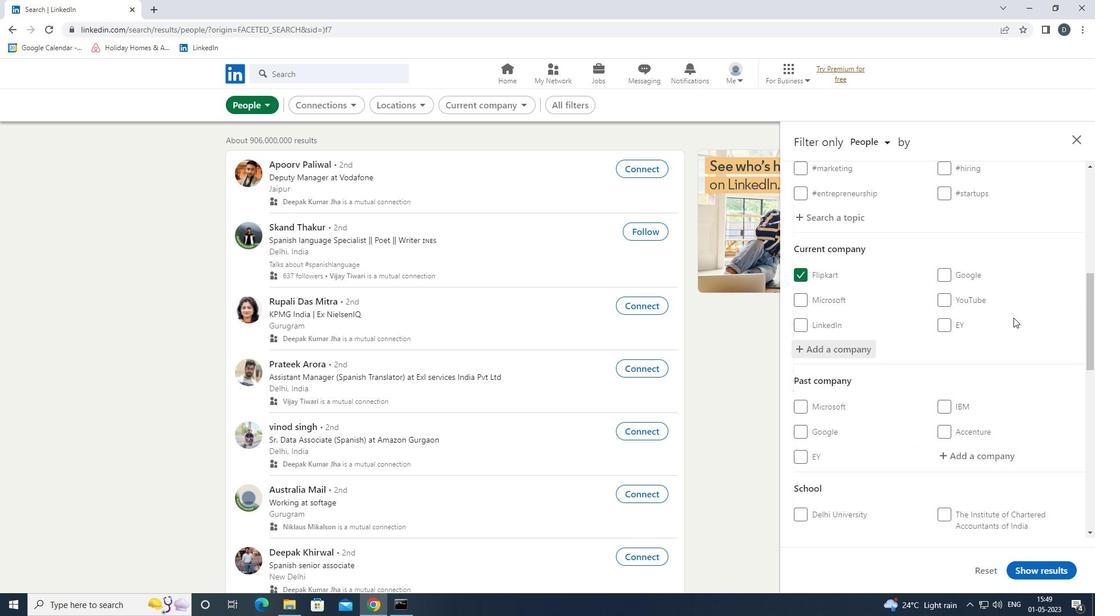 
Action: Mouse moved to (1011, 320)
Screenshot: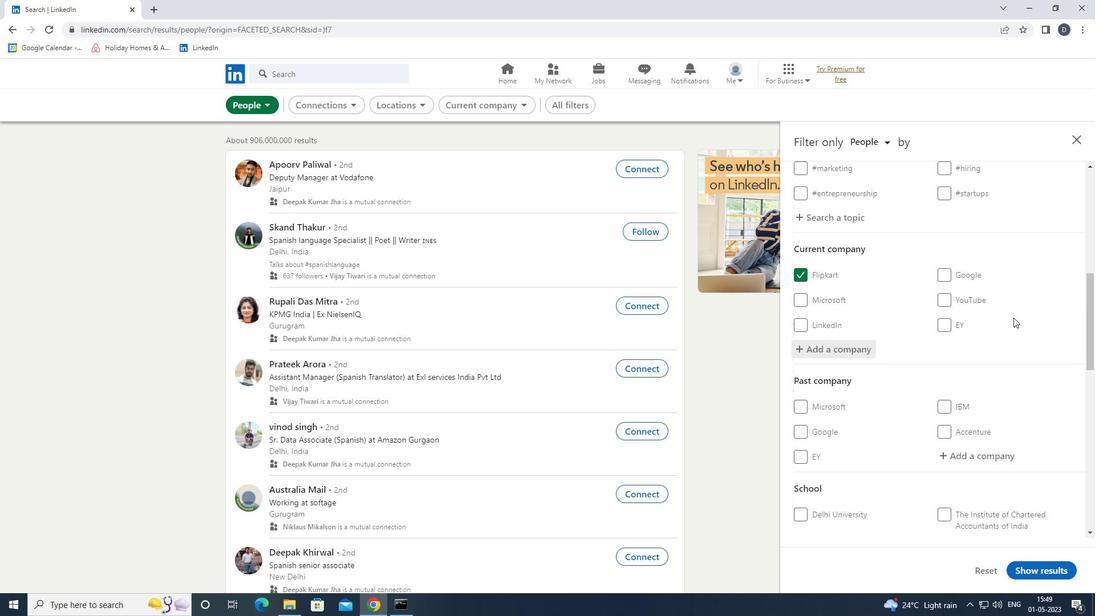 
Action: Mouse scrolled (1011, 320) with delta (0, 0)
Screenshot: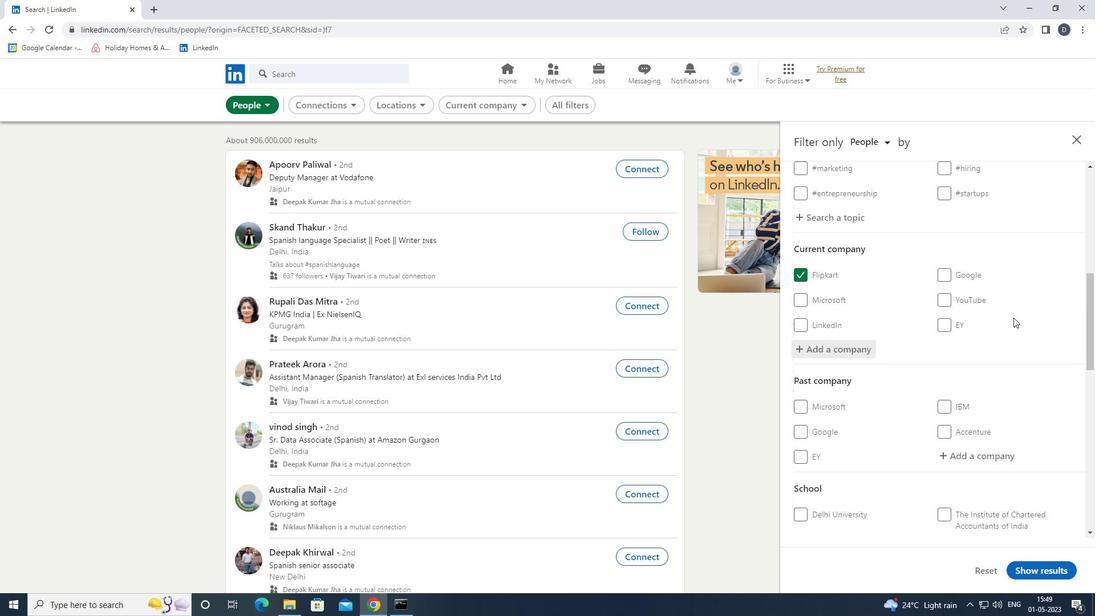 
Action: Mouse moved to (1011, 321)
Screenshot: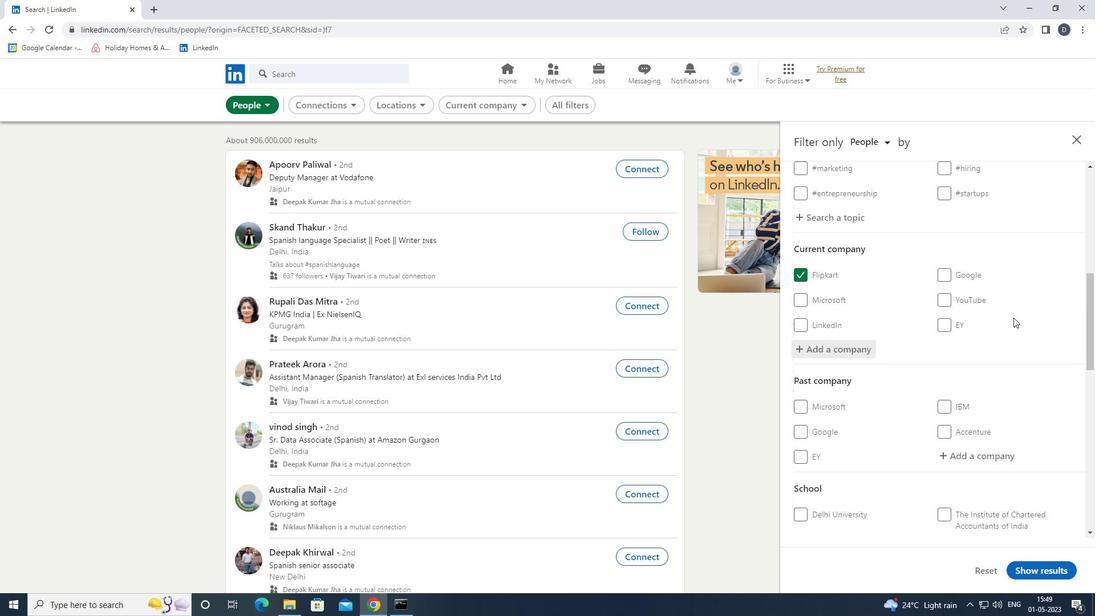 
Action: Mouse scrolled (1011, 320) with delta (0, 0)
Screenshot: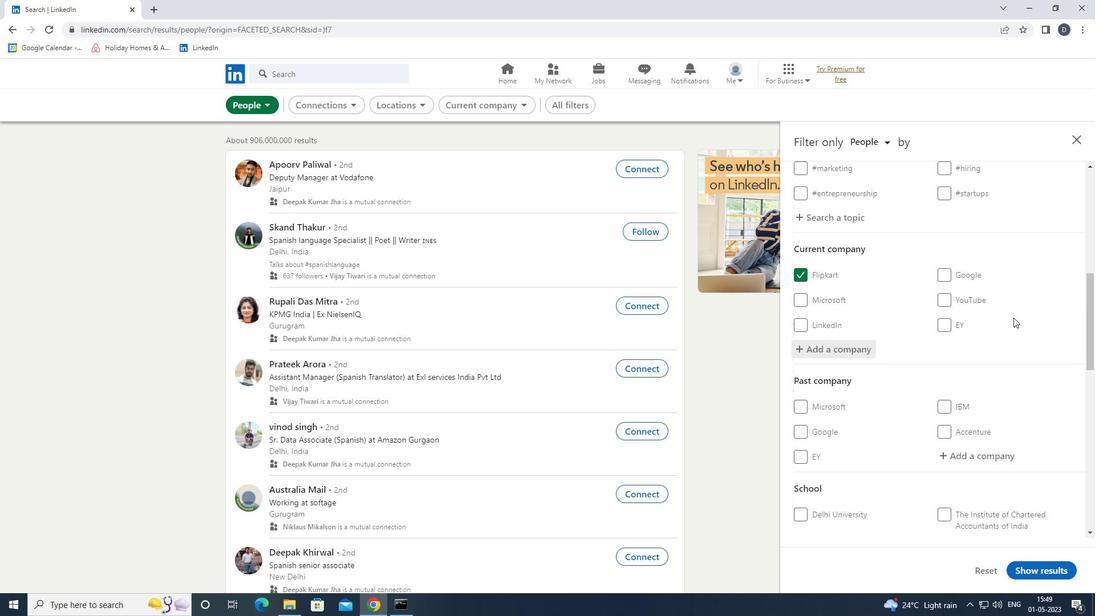 
Action: Mouse moved to (1009, 325)
Screenshot: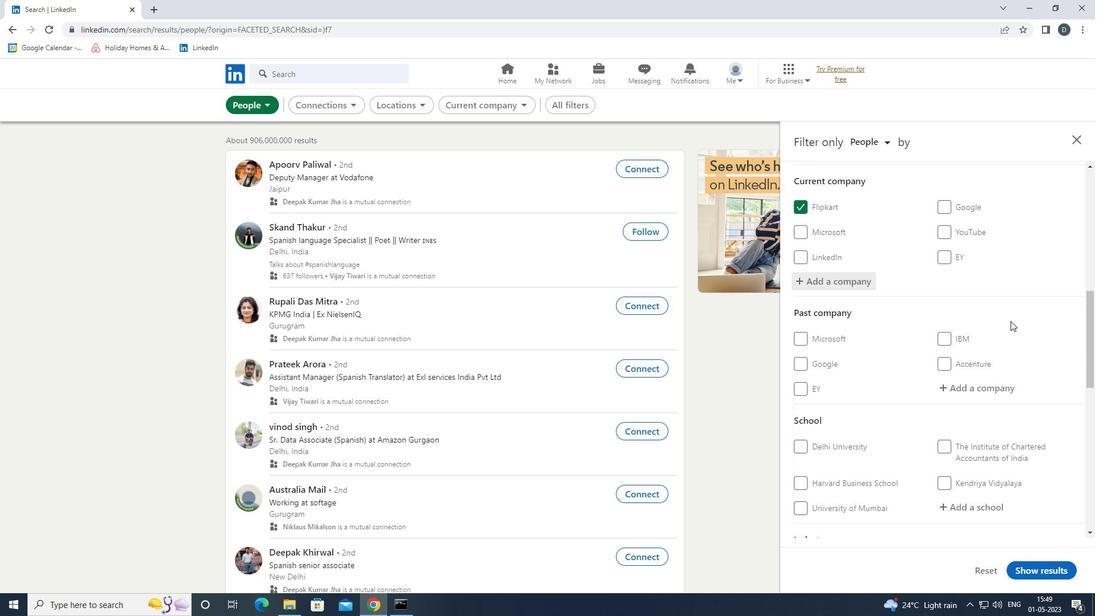 
Action: Mouse scrolled (1009, 324) with delta (0, 0)
Screenshot: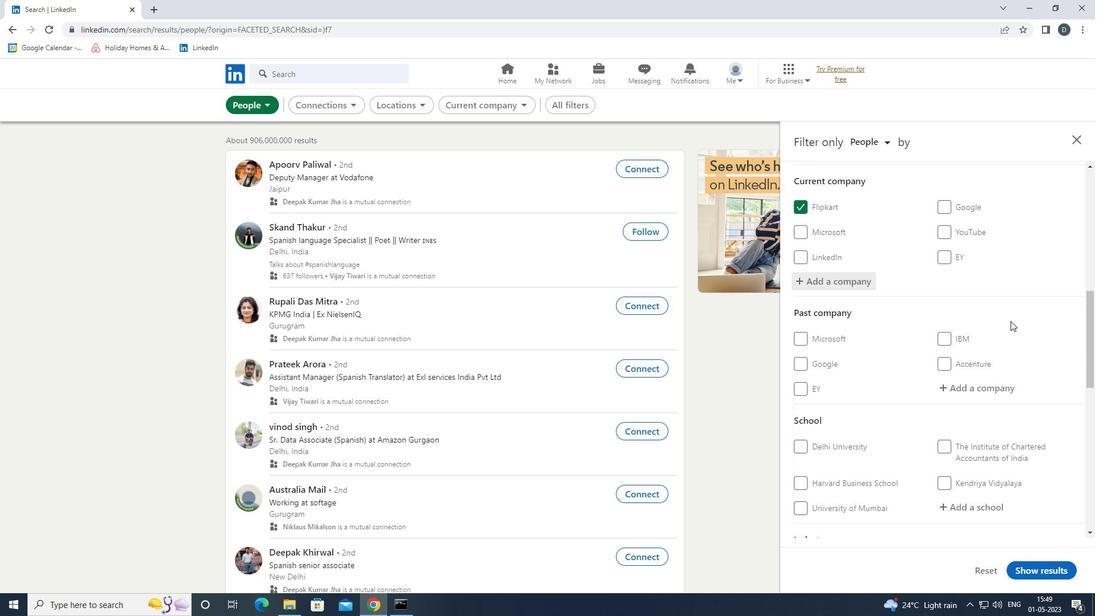 
Action: Mouse moved to (973, 345)
Screenshot: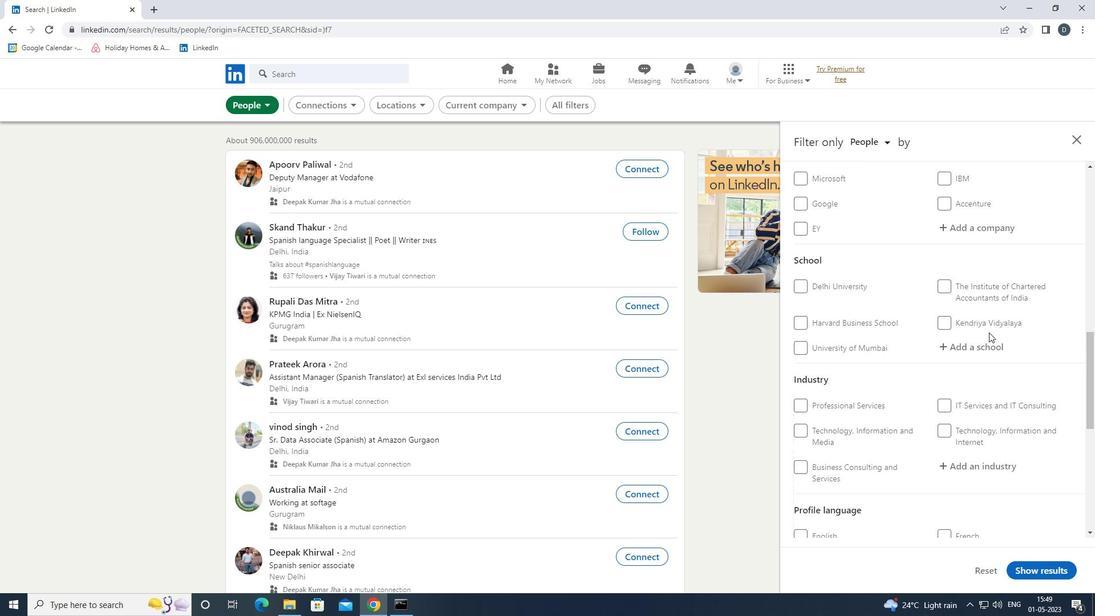
Action: Mouse pressed left at (973, 345)
Screenshot: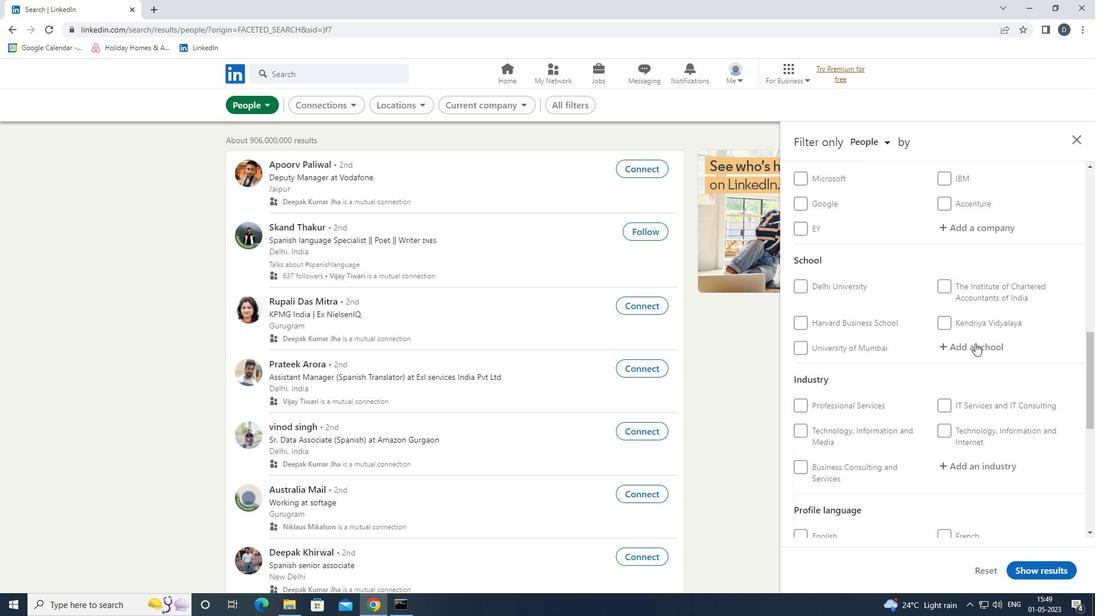 
Action: Key pressed <Key.shift><Key.shift>GODAVARI<Key.down><Key.enter>
Screenshot: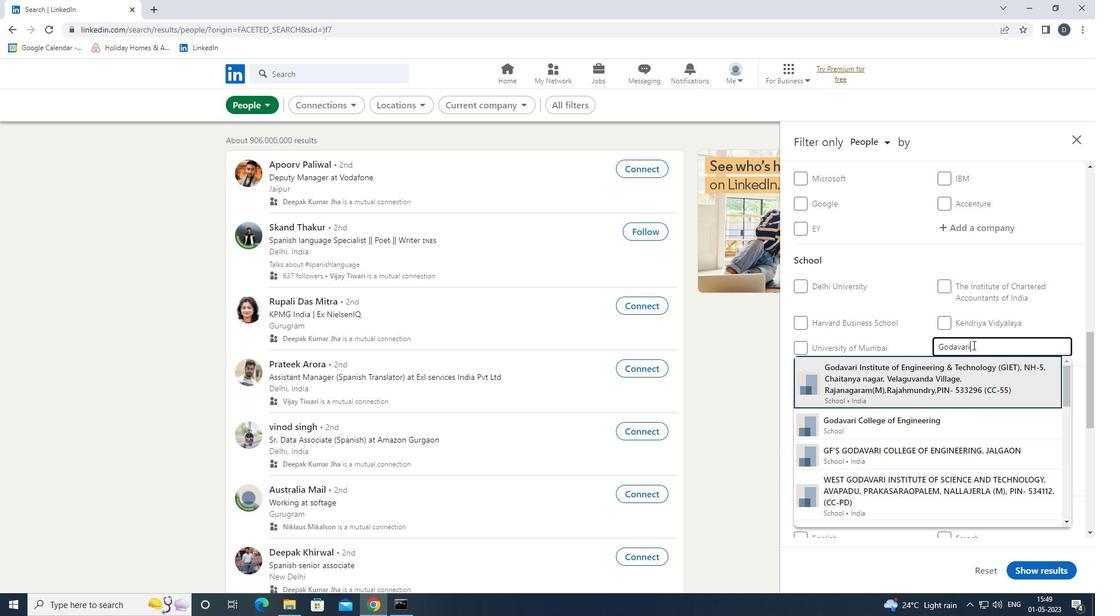 
Action: Mouse scrolled (973, 344) with delta (0, 0)
Screenshot: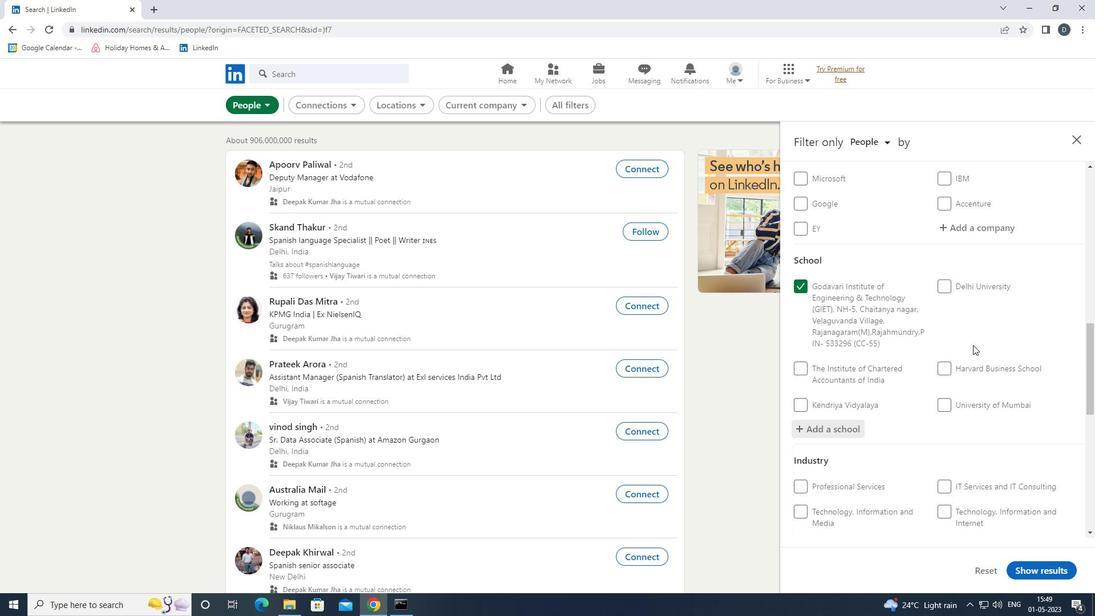 
Action: Mouse scrolled (973, 344) with delta (0, 0)
Screenshot: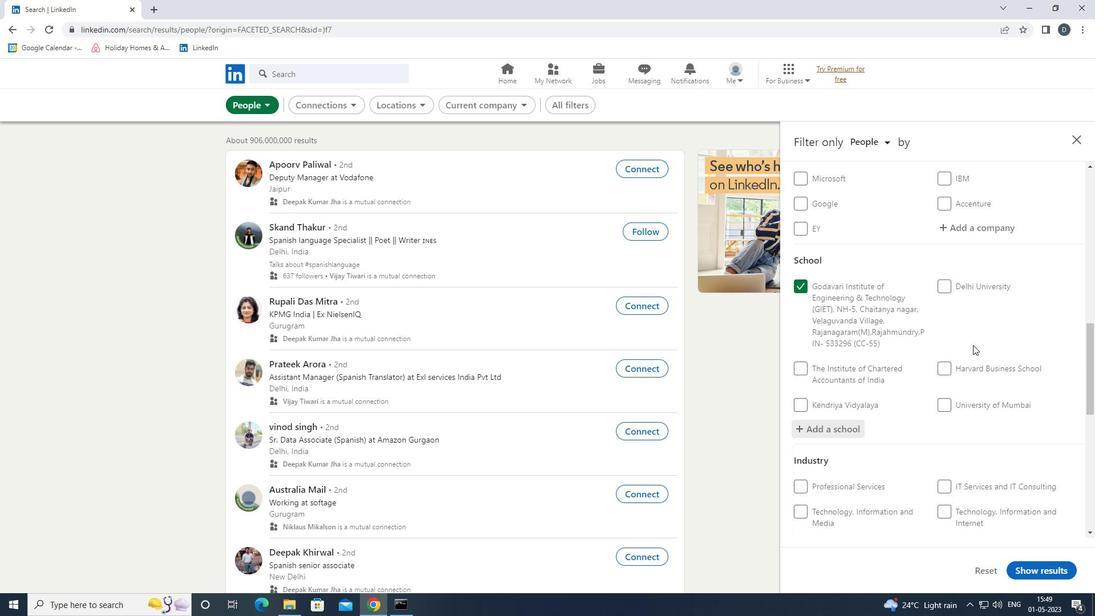 
Action: Mouse scrolled (973, 344) with delta (0, 0)
Screenshot: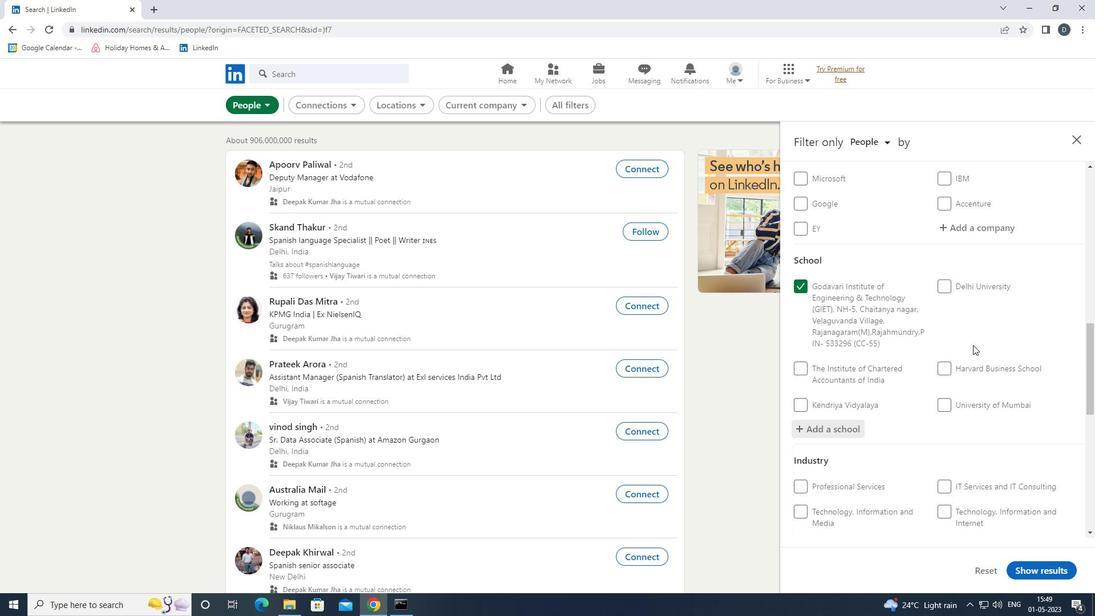 
Action: Mouse moved to (984, 369)
Screenshot: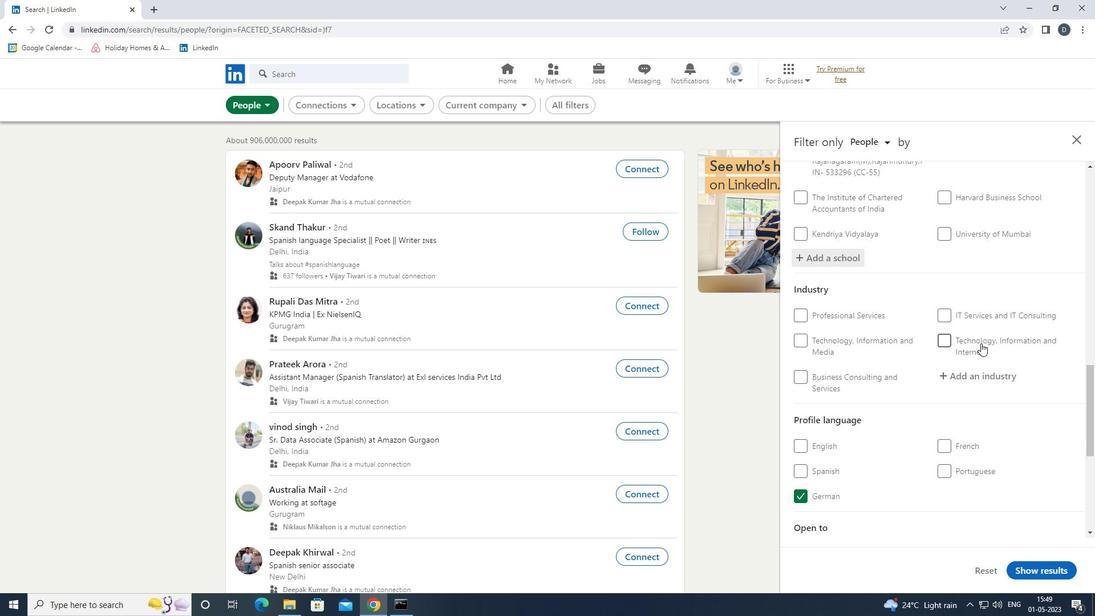
Action: Mouse pressed left at (984, 369)
Screenshot: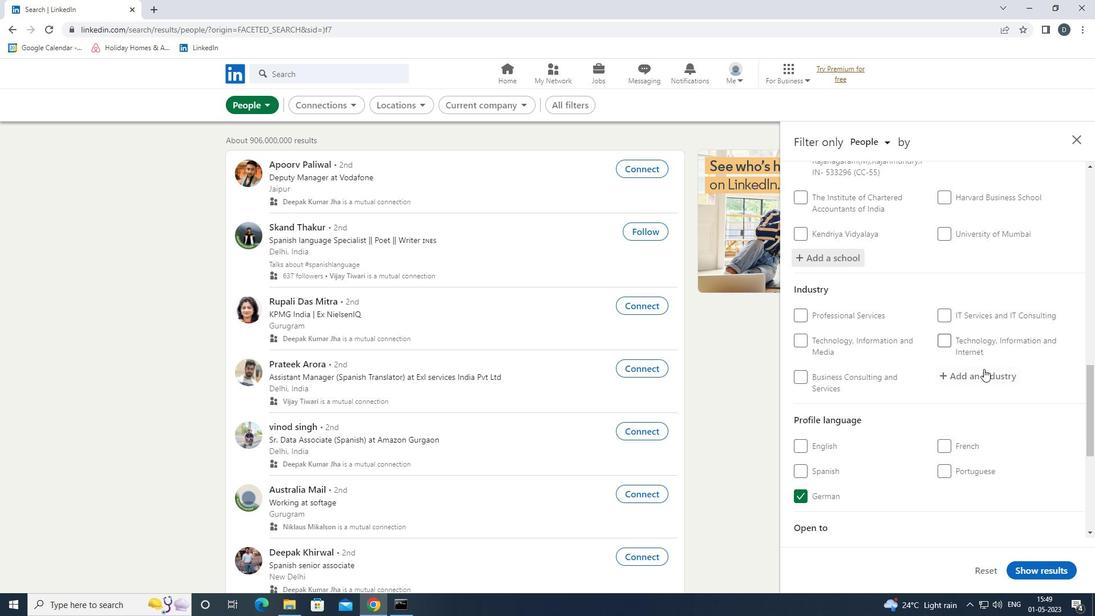 
Action: Key pressed <Key.shift>APPAREL<Key.space><Key.shift>M<Key.down><Key.enter>
Screenshot: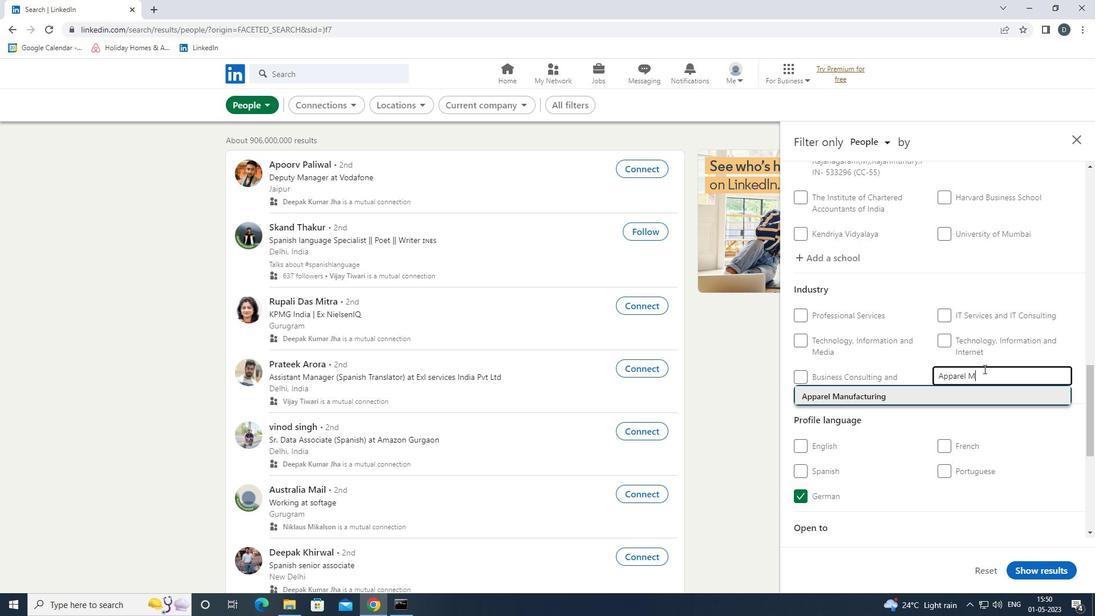 
Action: Mouse scrolled (984, 368) with delta (0, 0)
Screenshot: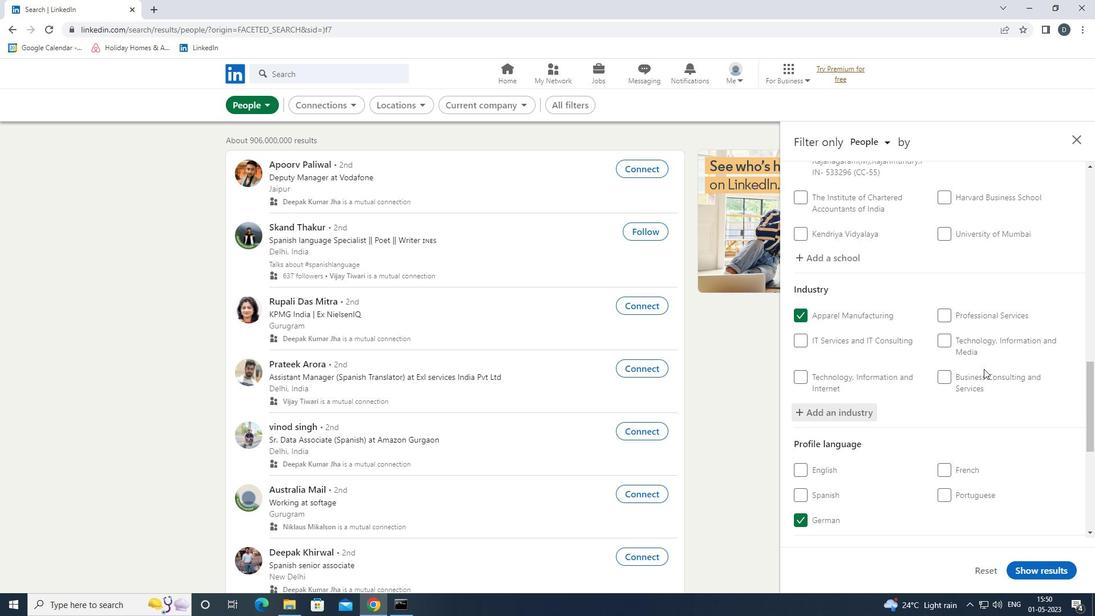 
Action: Mouse scrolled (984, 368) with delta (0, 0)
Screenshot: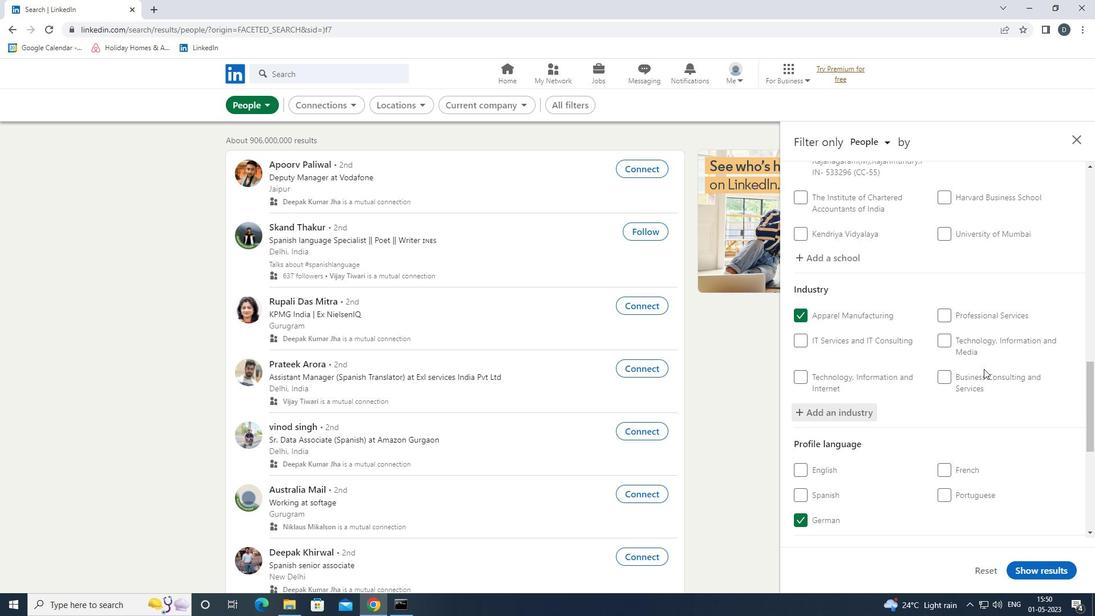 
Action: Mouse scrolled (984, 368) with delta (0, 0)
Screenshot: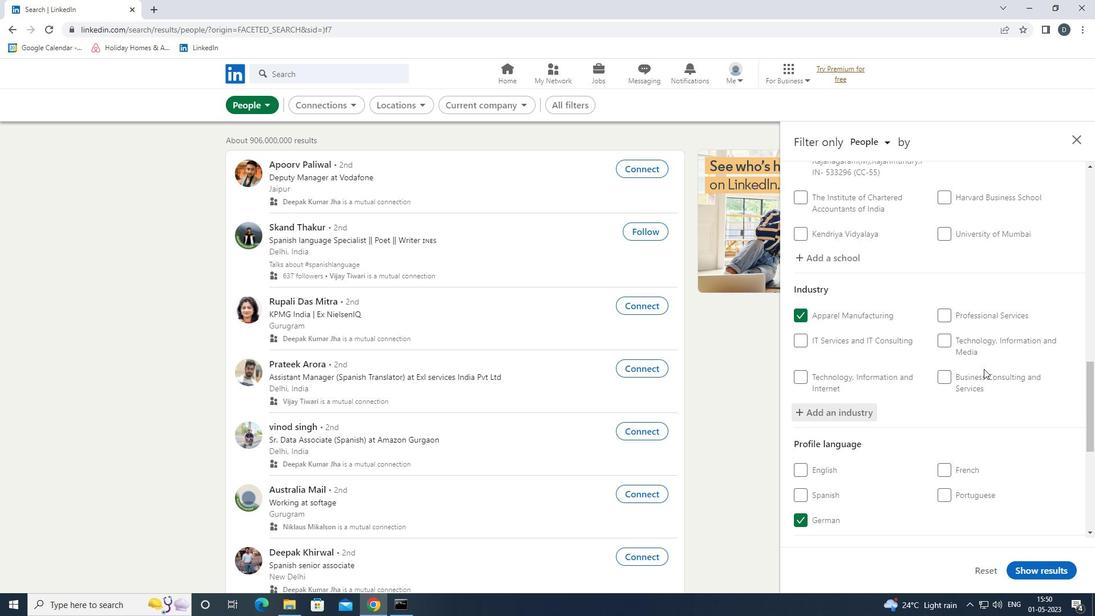 
Action: Mouse scrolled (984, 368) with delta (0, 0)
Screenshot: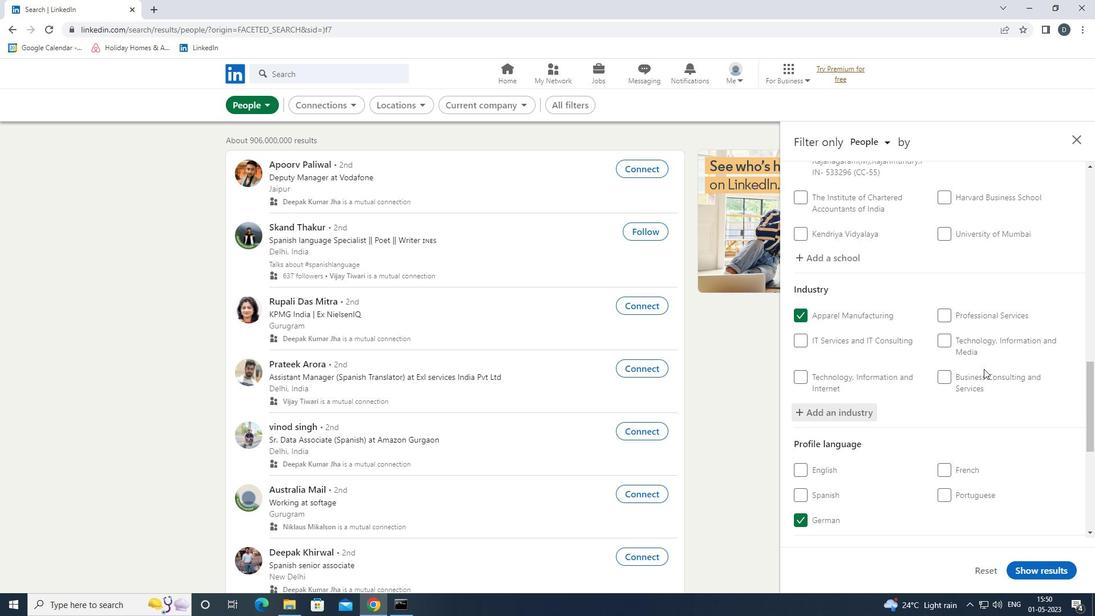 
Action: Mouse scrolled (984, 368) with delta (0, 0)
Screenshot: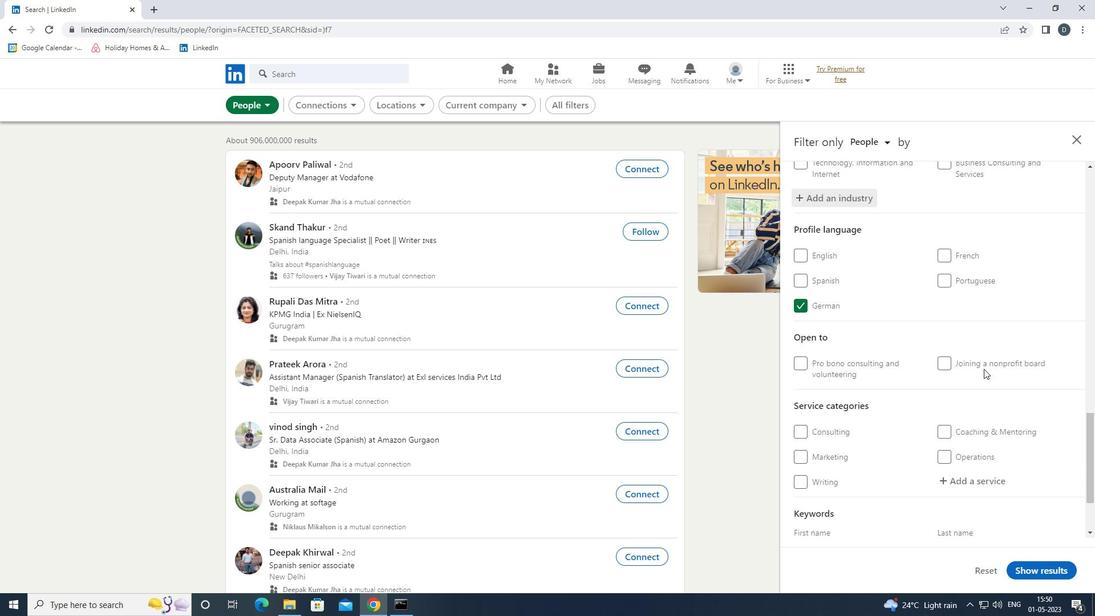 
Action: Mouse scrolled (984, 368) with delta (0, 0)
Screenshot: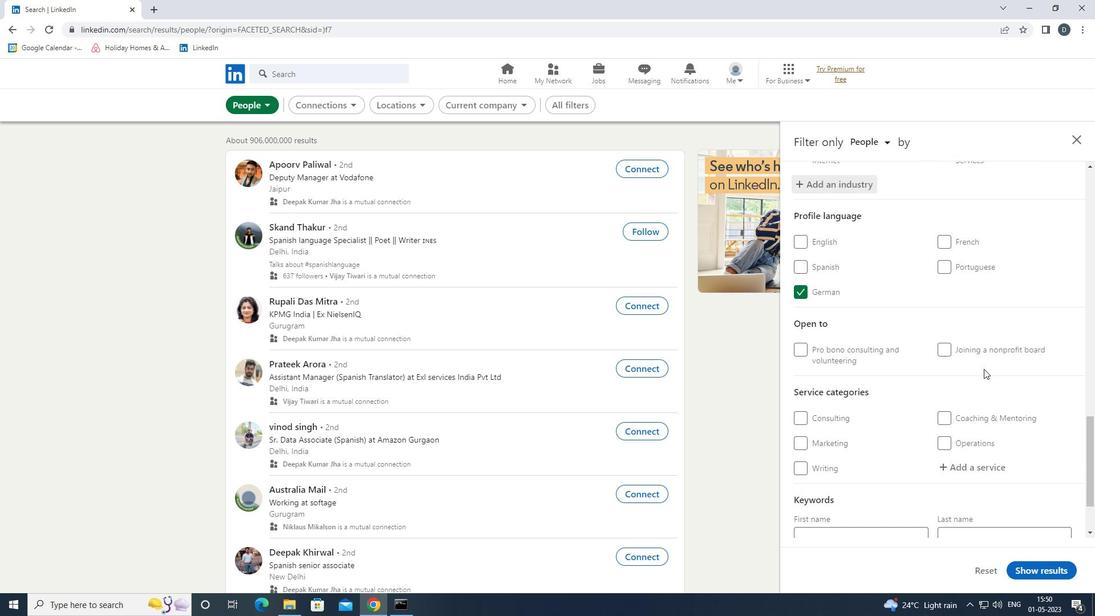 
Action: Mouse moved to (983, 380)
Screenshot: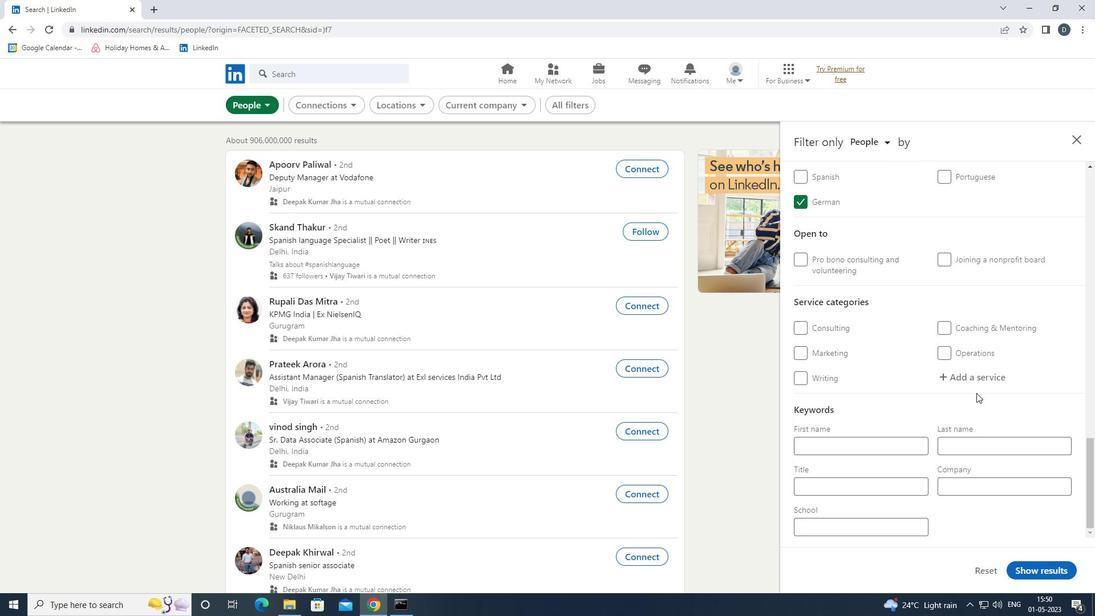 
Action: Mouse pressed left at (983, 380)
Screenshot: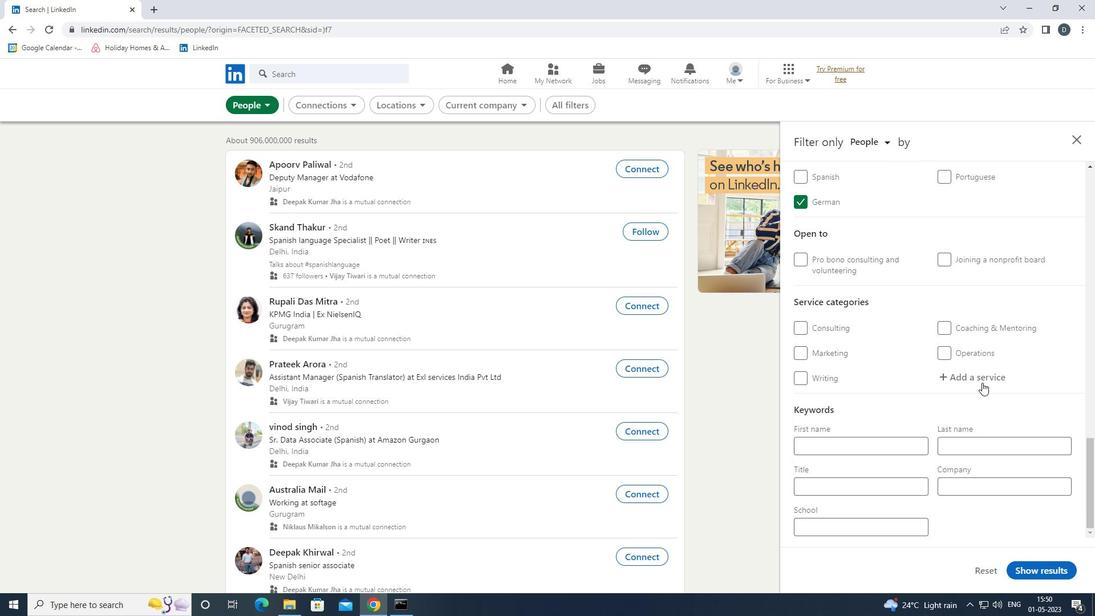 
Action: Key pressed <Key.shift><Key.shift><Key.shift><Key.shift><Key.shift><Key.shift><Key.shift><Key.shift><Key.shift>GRAPHIC<Key.space><Key.down><Key.enter>
Screenshot: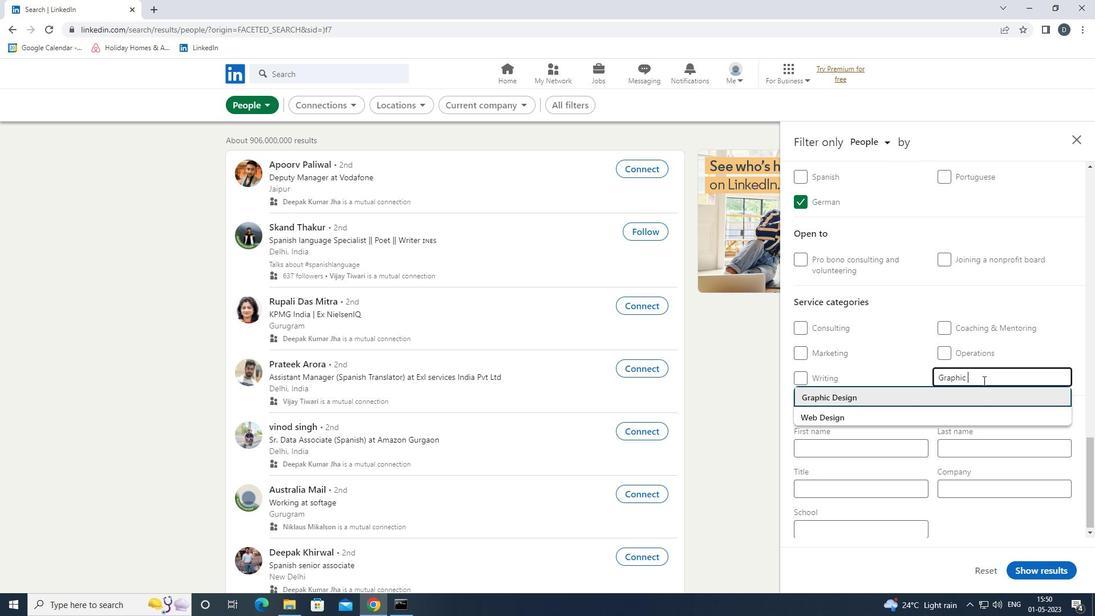 
Action: Mouse scrolled (983, 380) with delta (0, 0)
Screenshot: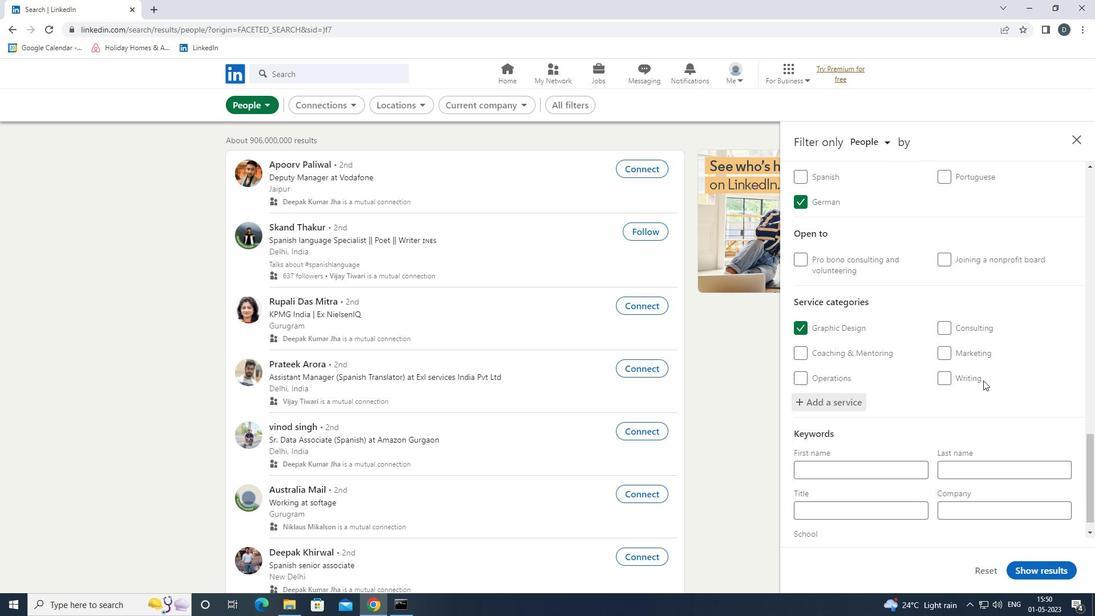 
Action: Mouse scrolled (983, 380) with delta (0, 0)
Screenshot: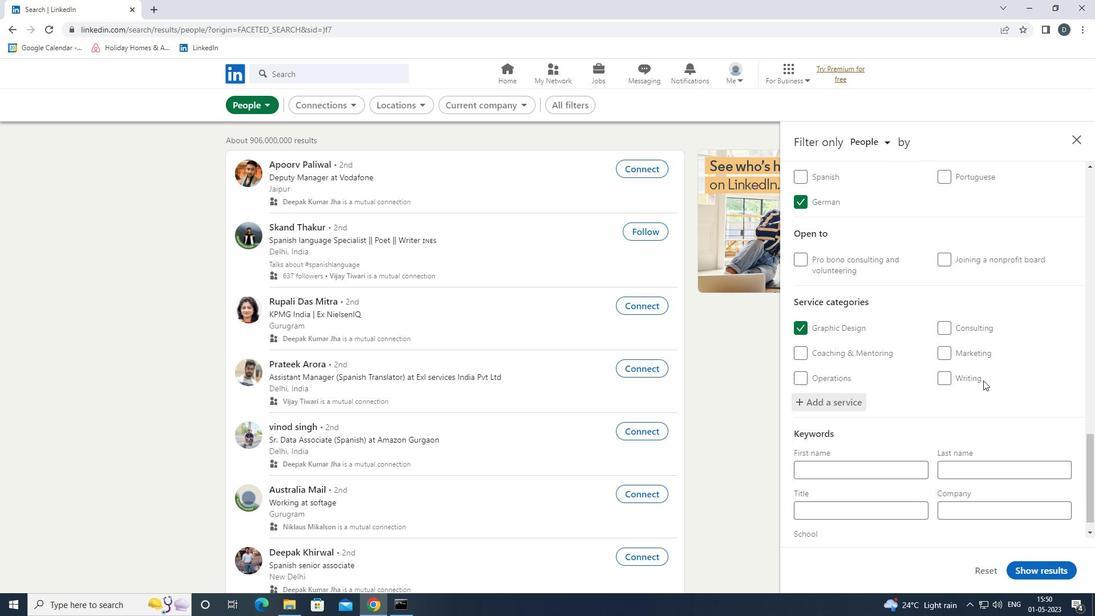 
Action: Mouse scrolled (983, 380) with delta (0, 0)
Screenshot: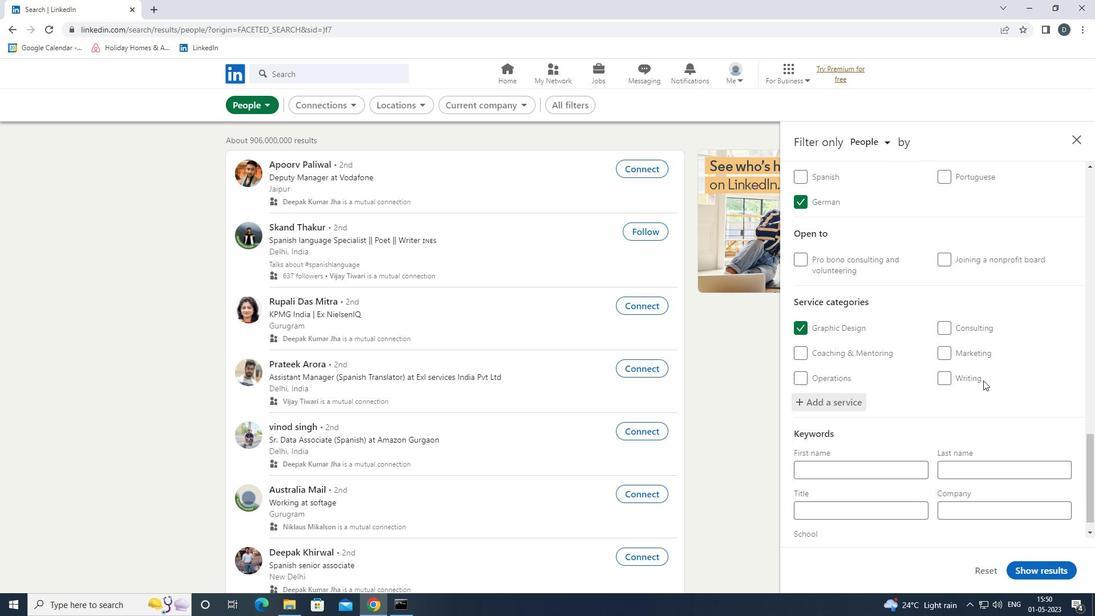 
Action: Mouse scrolled (983, 380) with delta (0, 0)
Screenshot: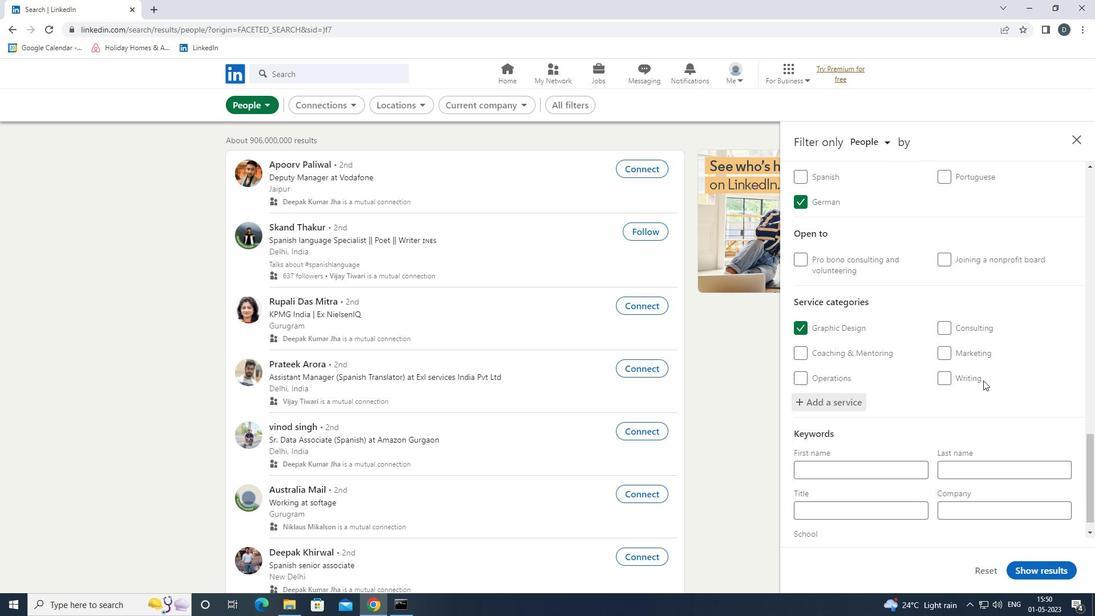 
Action: Mouse moved to (903, 493)
Screenshot: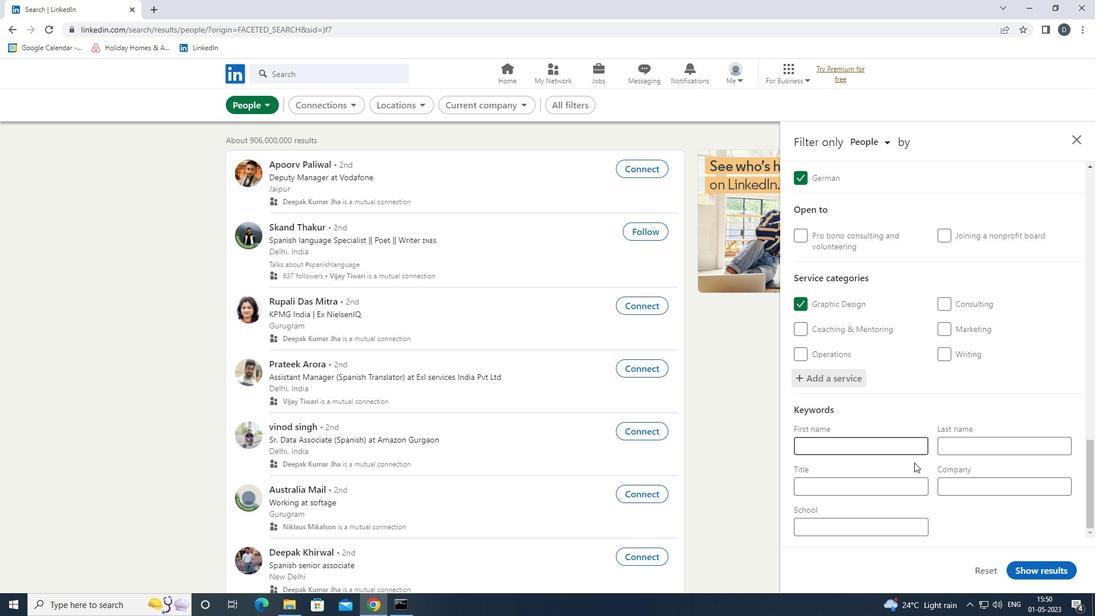 
Action: Mouse pressed left at (903, 493)
Screenshot: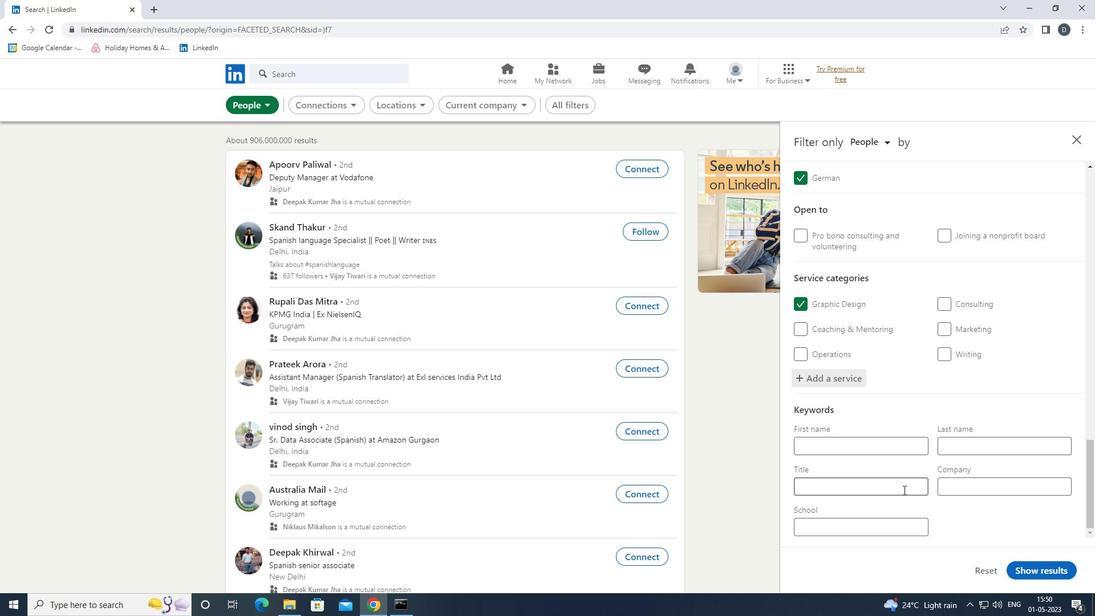 
Action: Mouse moved to (902, 494)
Screenshot: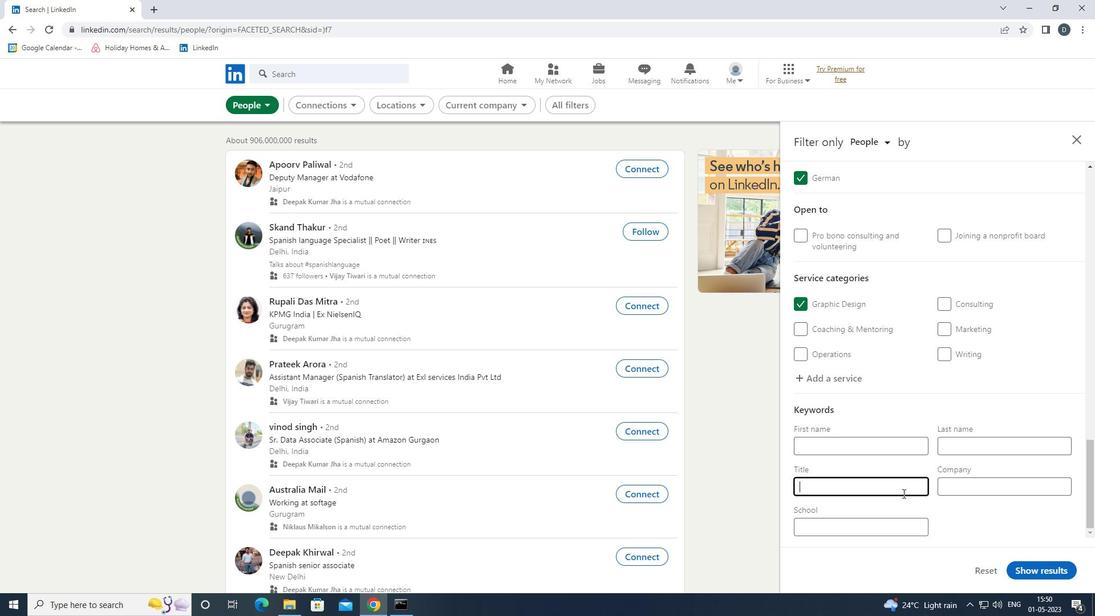 
Action: Key pressed <Key.shift><Key.shift><Key.shift><Key.shift>RECRUITMENT
Screenshot: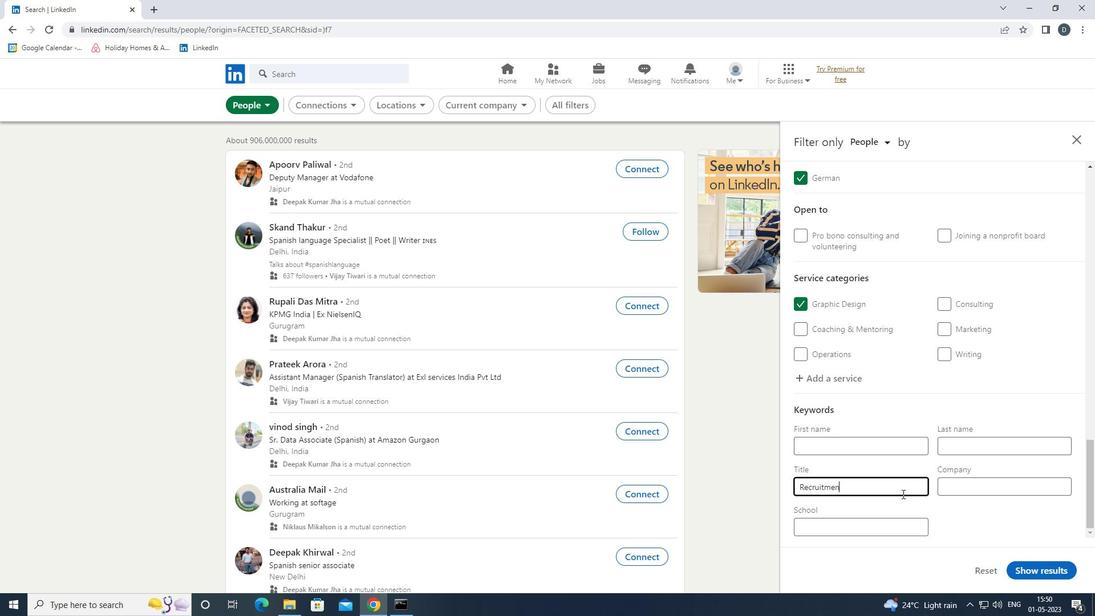 
Action: Mouse moved to (1054, 576)
Screenshot: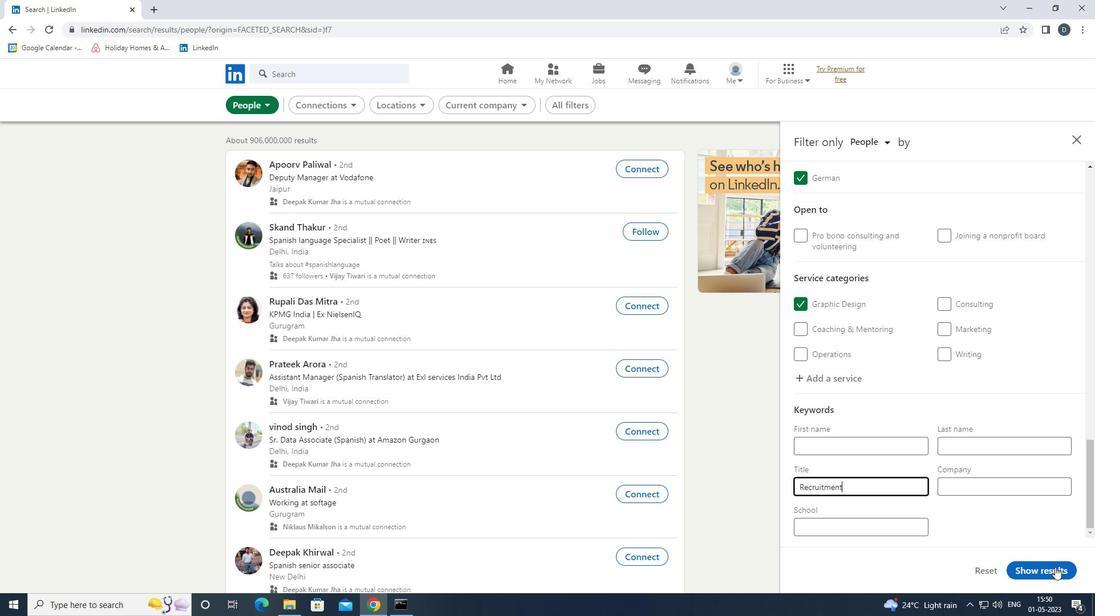 
Action: Mouse pressed left at (1054, 576)
Screenshot: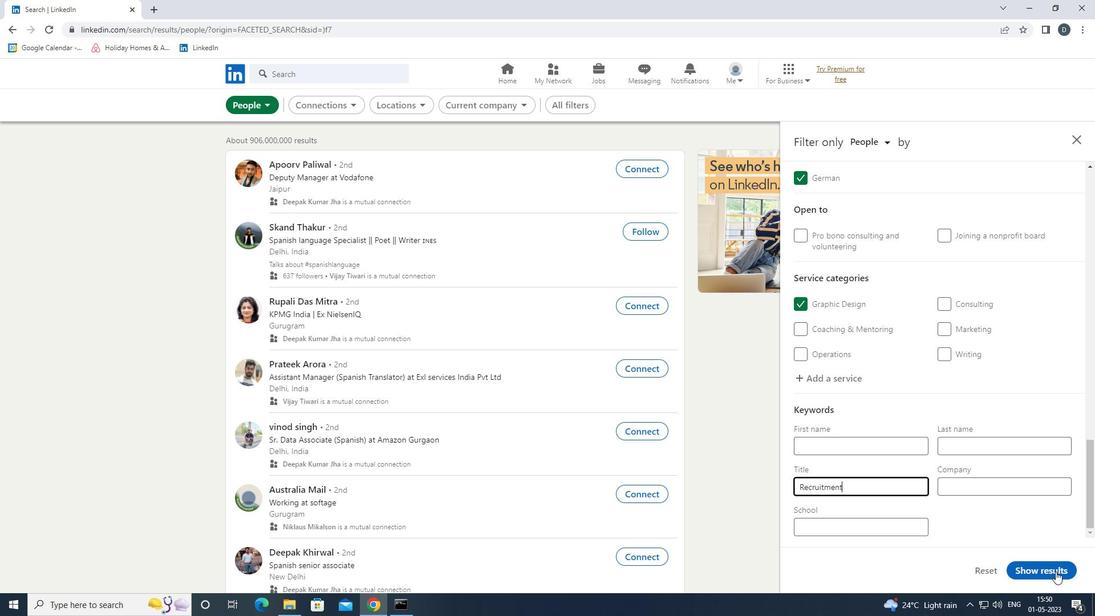 
Action: Mouse moved to (965, 362)
Screenshot: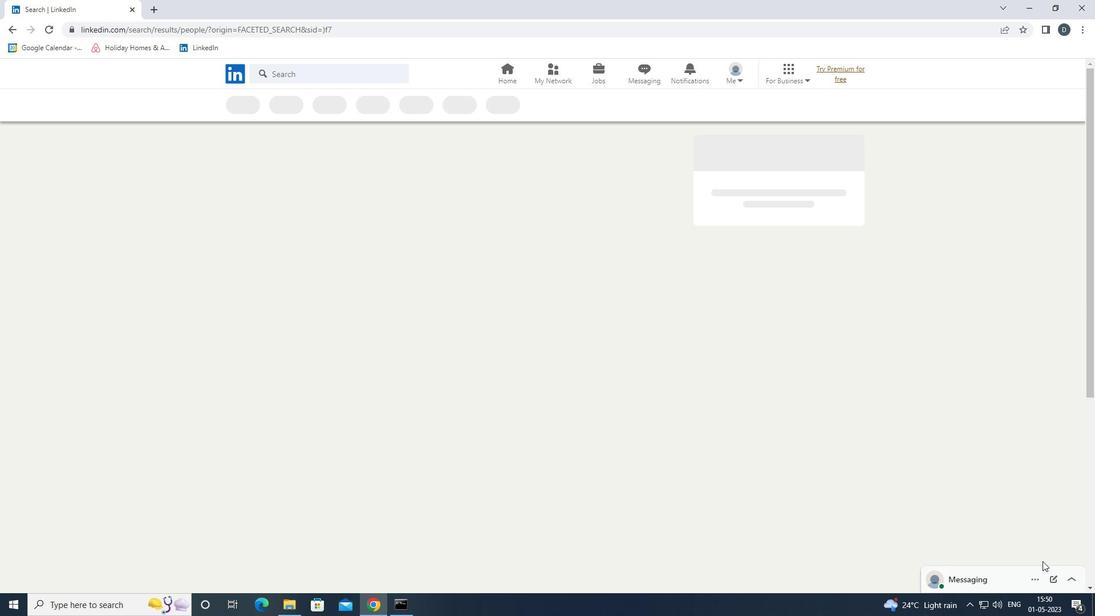 
